 Task: Look for space in Santiago Tíanguistenco, Mexico from 12th June, 2023 to 15th June, 2023 for 2 adults in price range Rs.10000 to Rs.15000. Place can be entire place with 1  bedroom having 1 bed and 1 bathroom. Property type can be house, flat, guest house, hotel. Booking option can be shelf check-in. Required host language is English.
Action: Mouse moved to (460, 93)
Screenshot: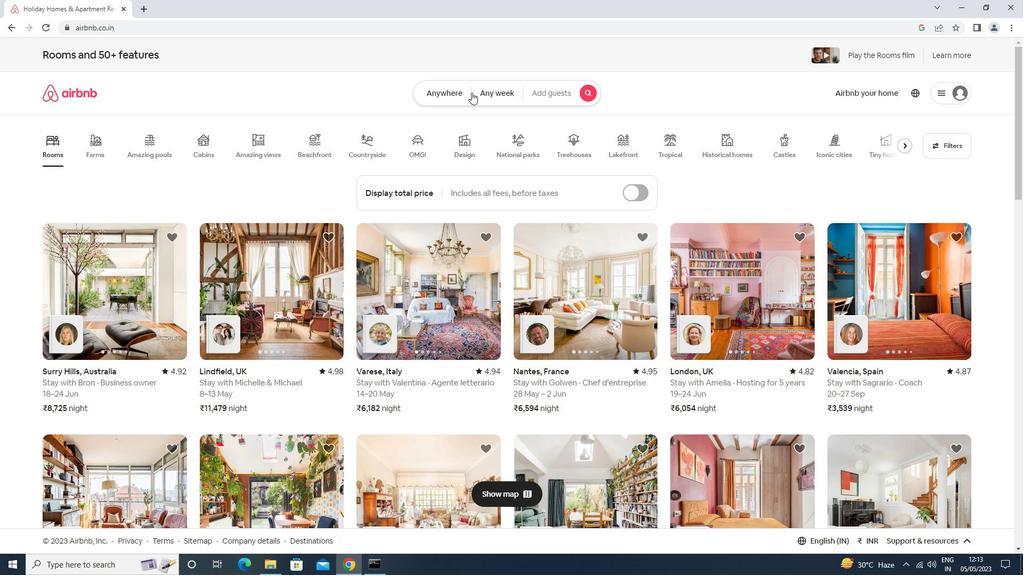 
Action: Mouse pressed left at (460, 93)
Screenshot: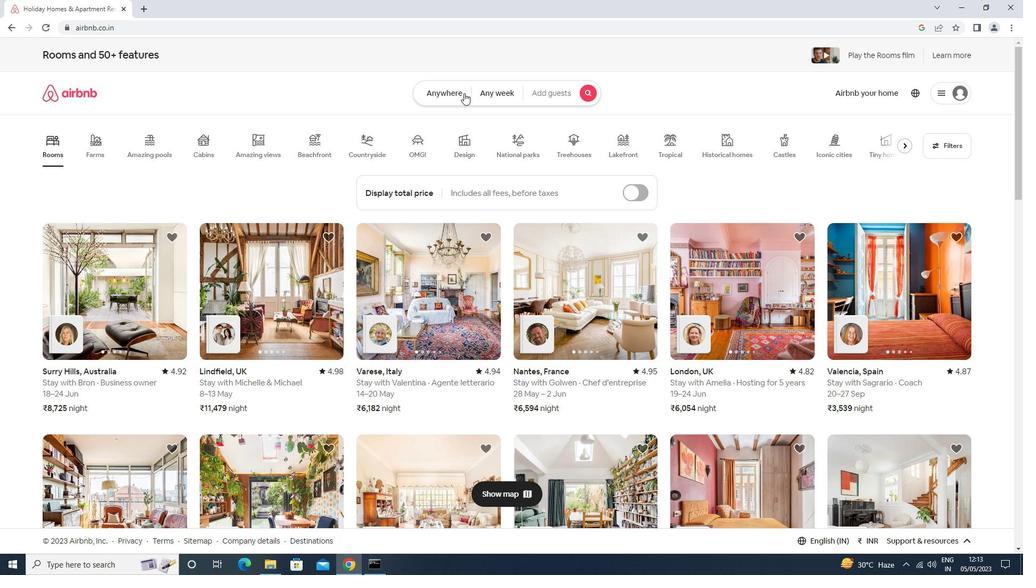 
Action: Mouse moved to (350, 138)
Screenshot: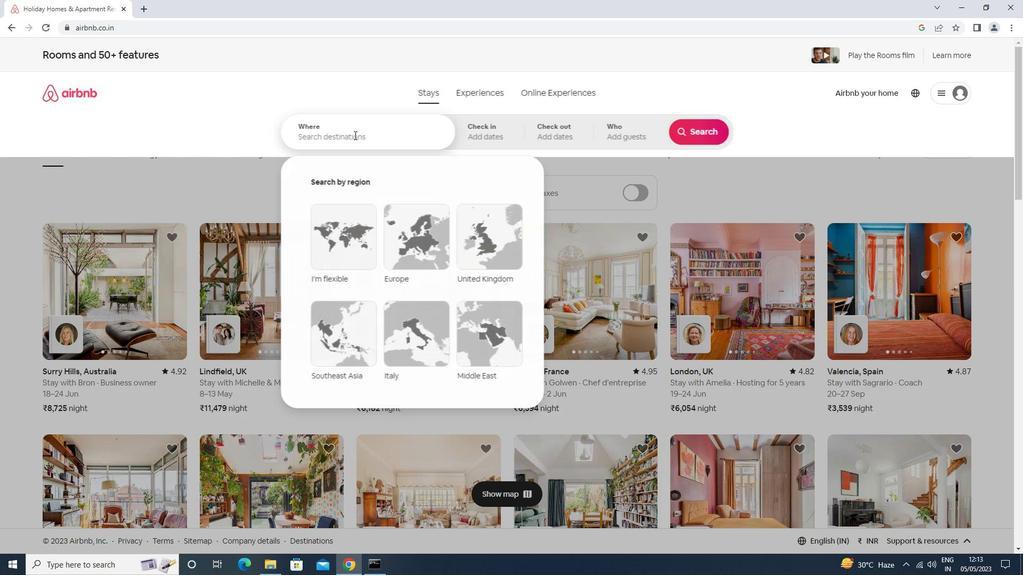 
Action: Mouse pressed left at (350, 138)
Screenshot: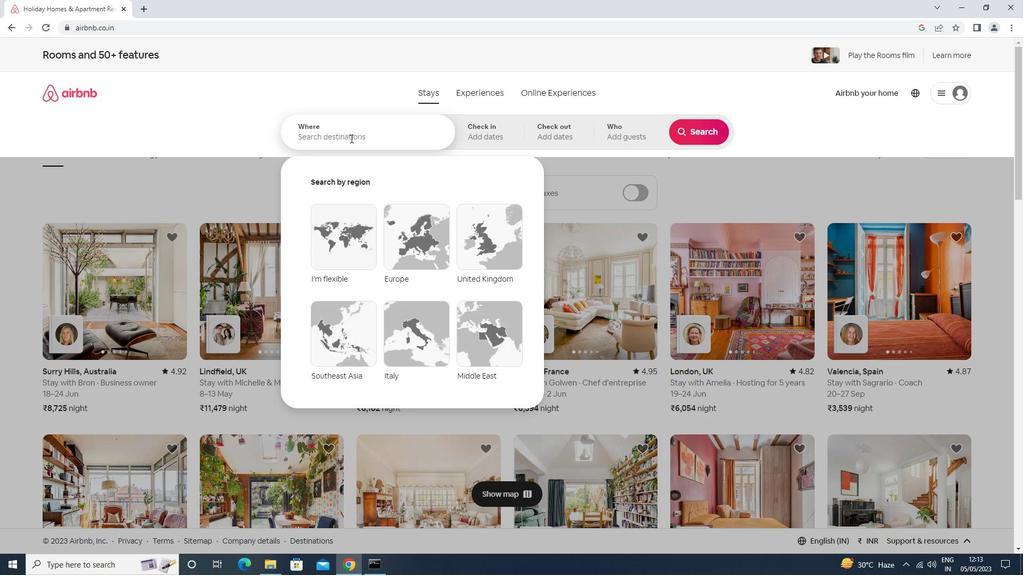 
Action: Mouse moved to (348, 136)
Screenshot: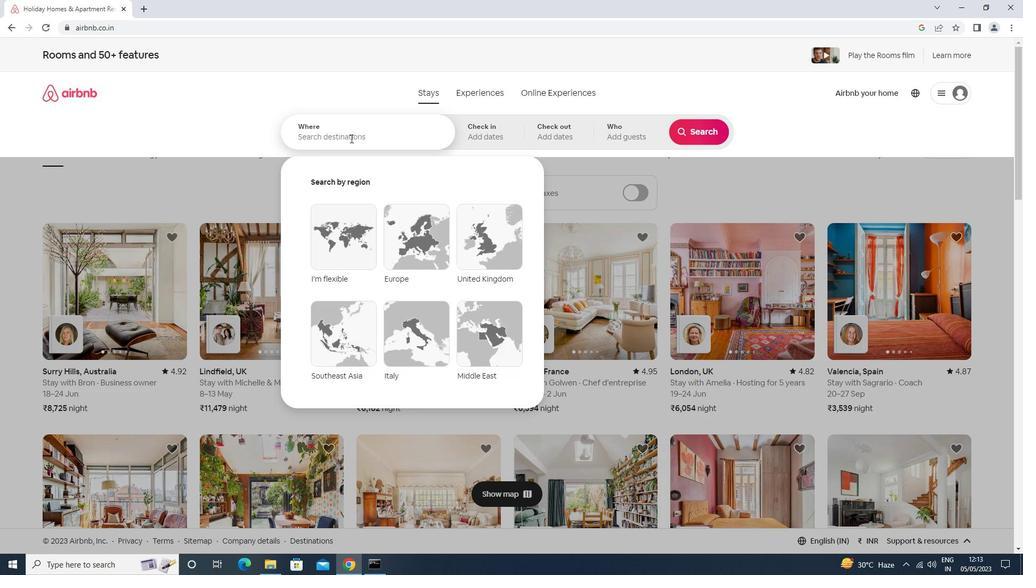 
Action: Key pressed <Key.shift>SANTIAH<Key.backspace>GO<Key.space><Key.shift>TIAN<Key.down><Key.enter>
Screenshot: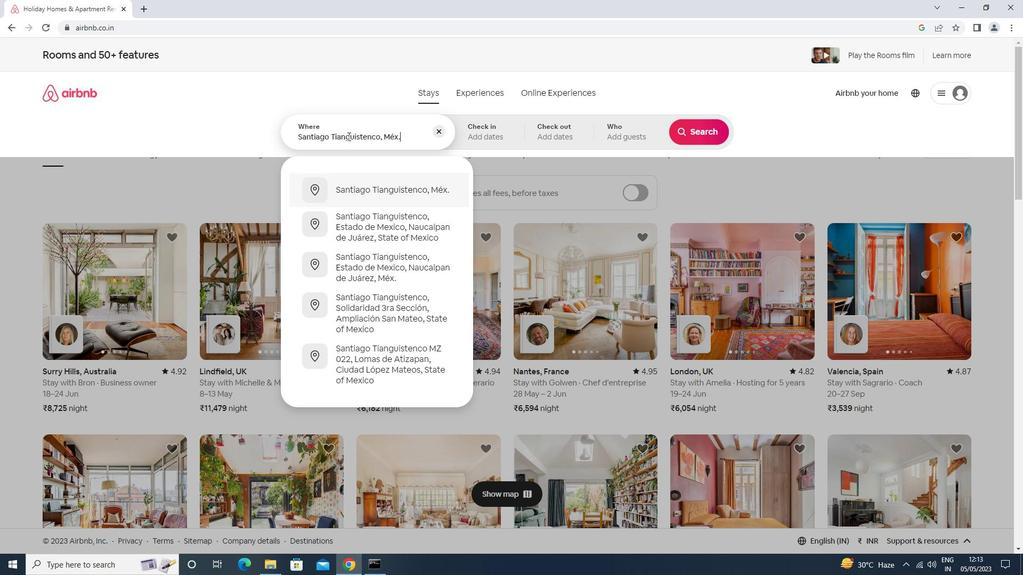 
Action: Mouse moved to (565, 318)
Screenshot: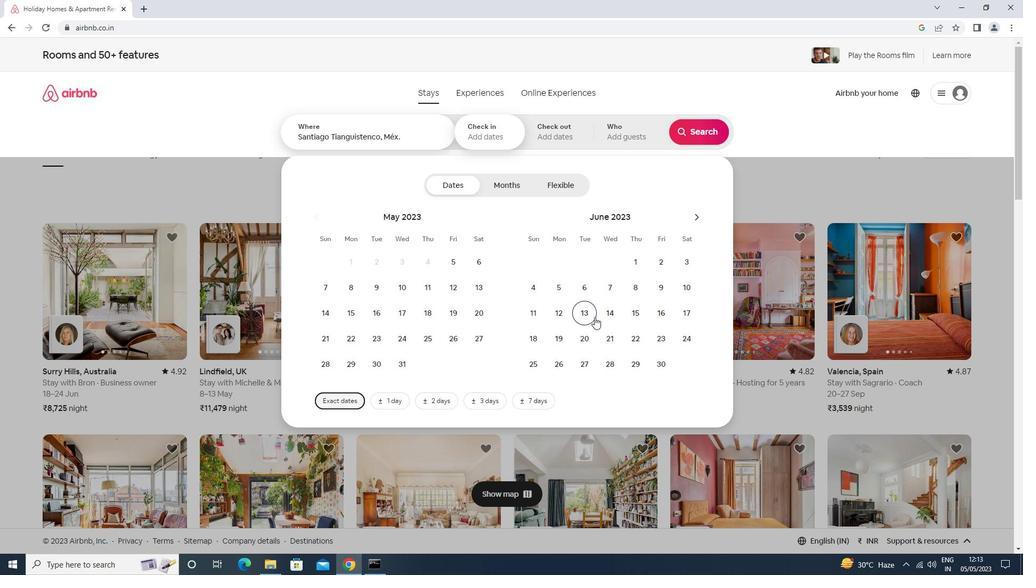 
Action: Mouse pressed left at (565, 318)
Screenshot: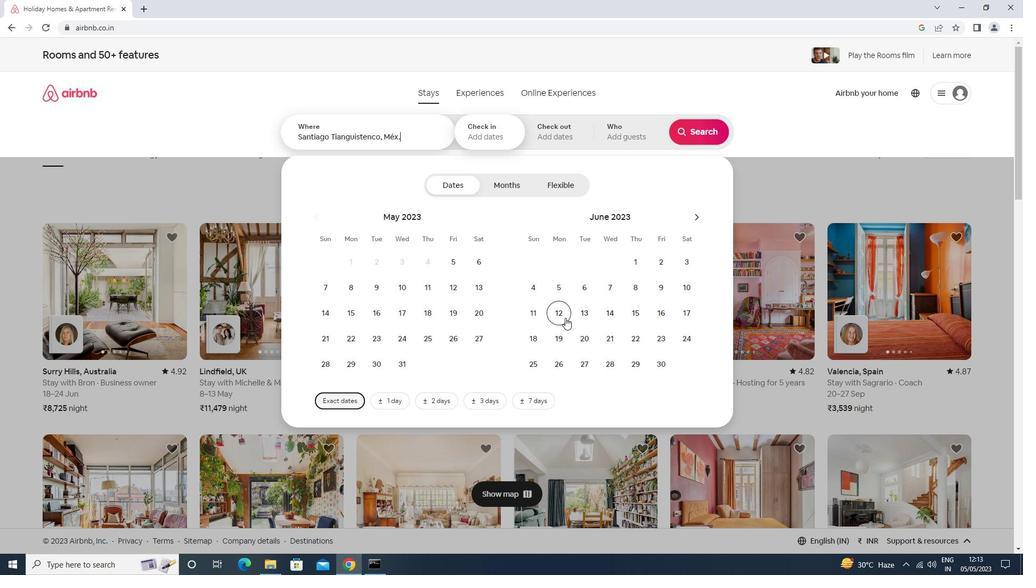 
Action: Mouse moved to (627, 318)
Screenshot: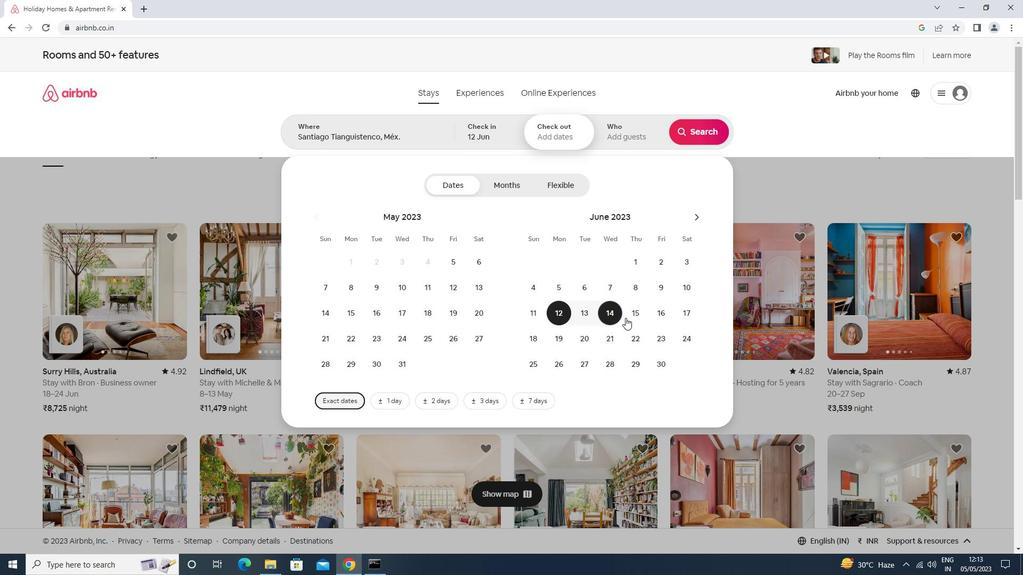
Action: Mouse pressed left at (627, 318)
Screenshot: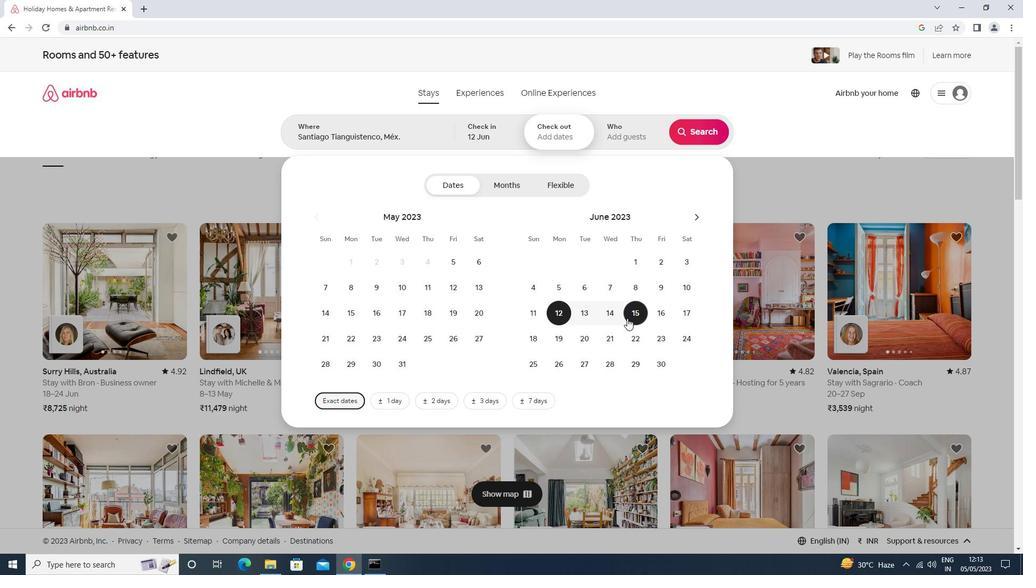 
Action: Mouse moved to (648, 133)
Screenshot: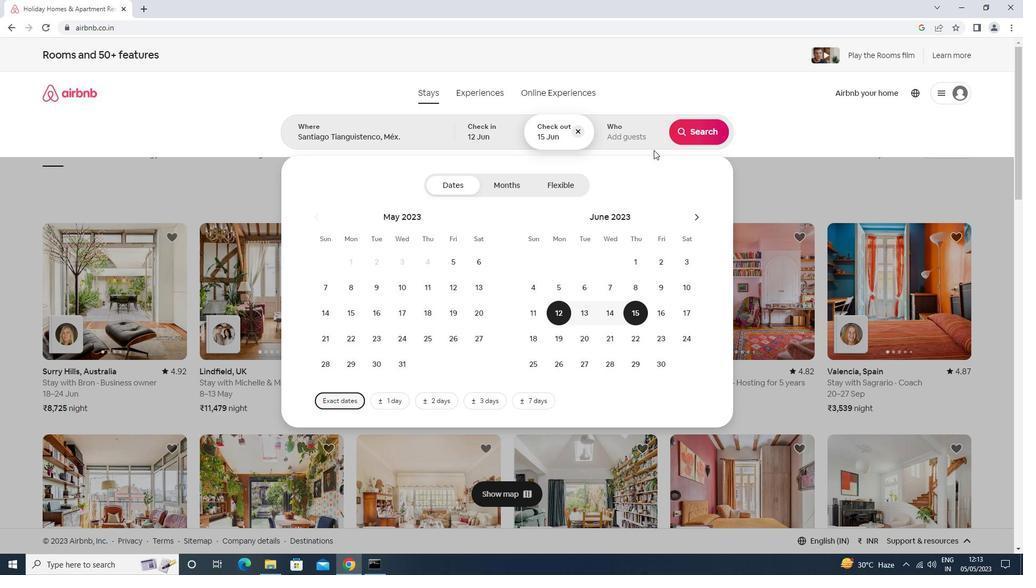 
Action: Mouse pressed left at (648, 133)
Screenshot: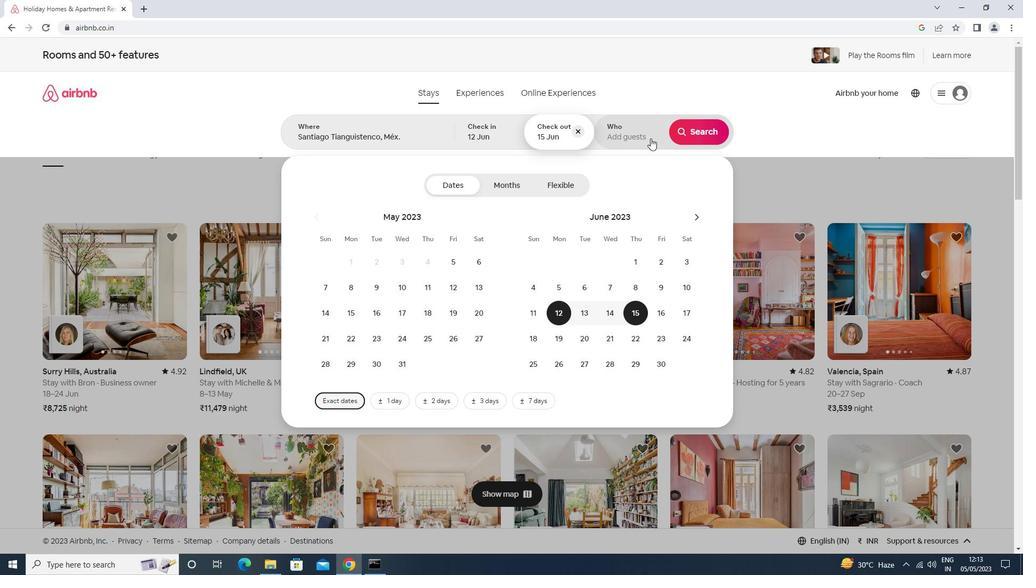 
Action: Mouse moved to (700, 191)
Screenshot: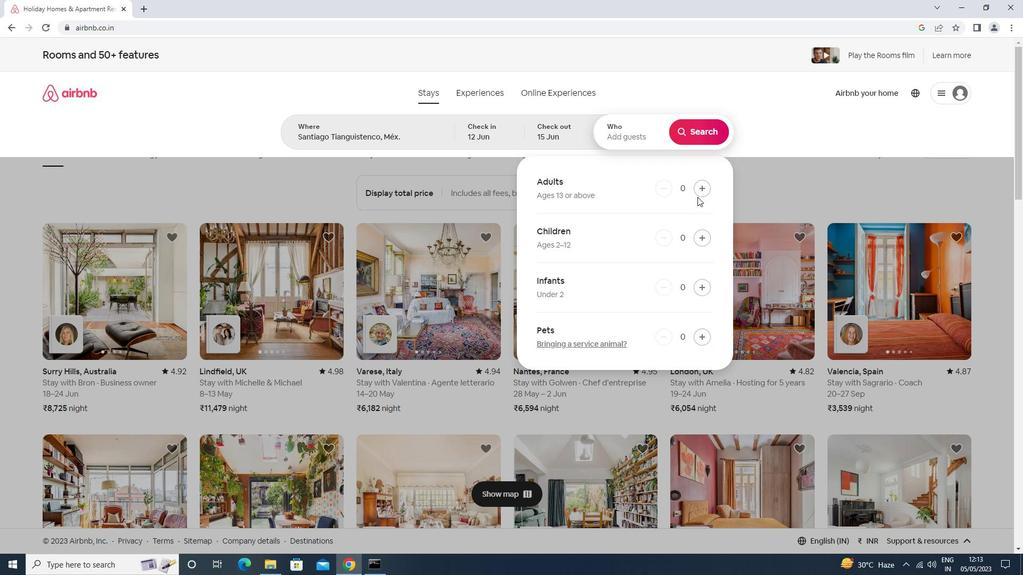
Action: Mouse pressed left at (700, 191)
Screenshot: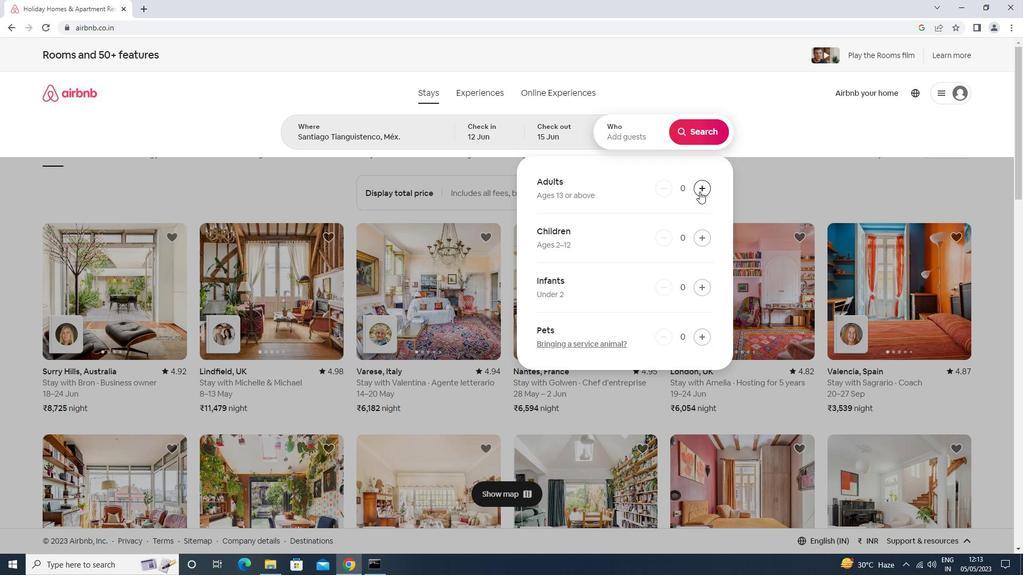 
Action: Mouse pressed left at (700, 191)
Screenshot: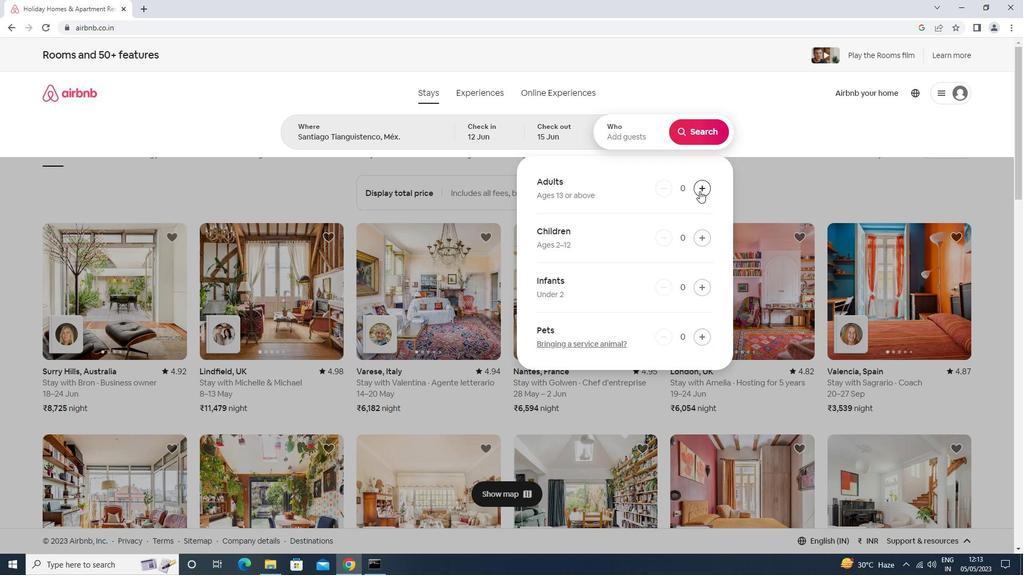 
Action: Mouse moved to (702, 135)
Screenshot: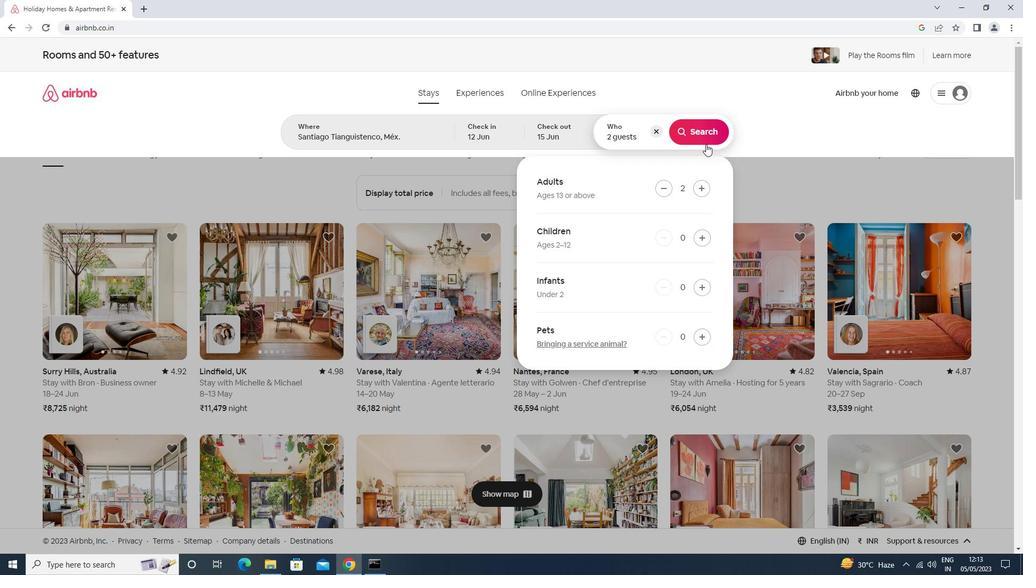 
Action: Mouse pressed left at (702, 135)
Screenshot: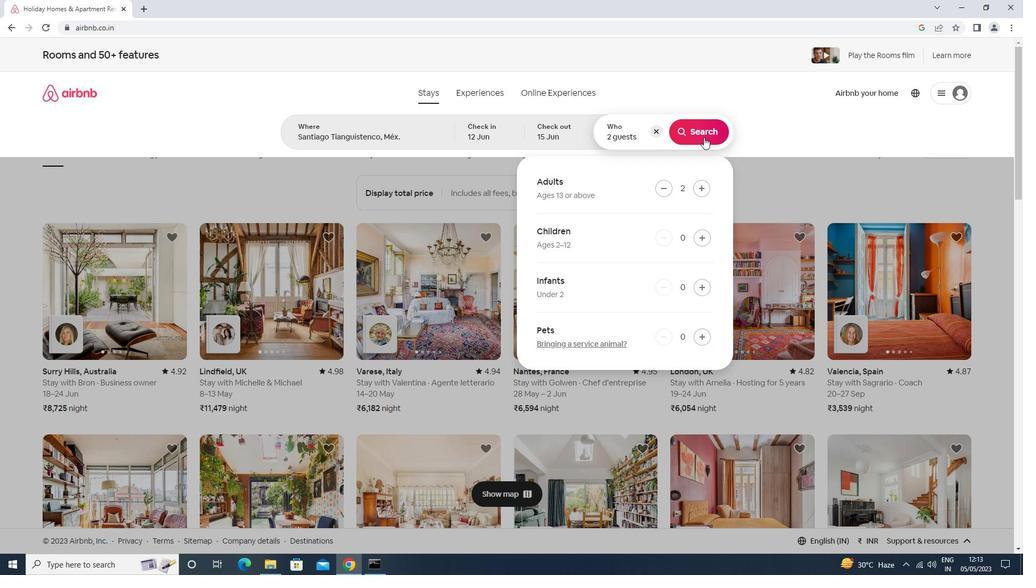 
Action: Mouse moved to (983, 101)
Screenshot: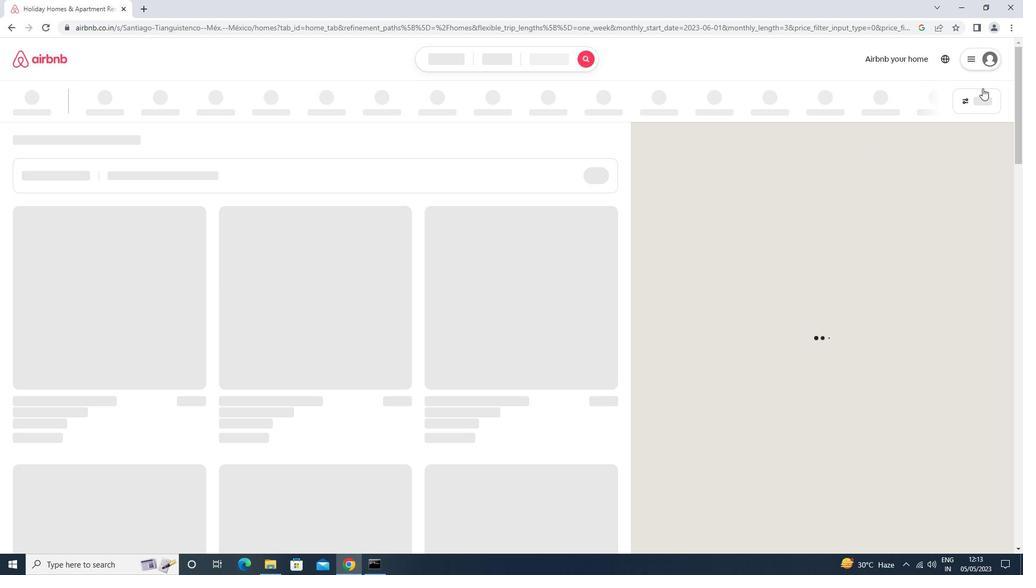 
Action: Mouse pressed left at (983, 101)
Screenshot: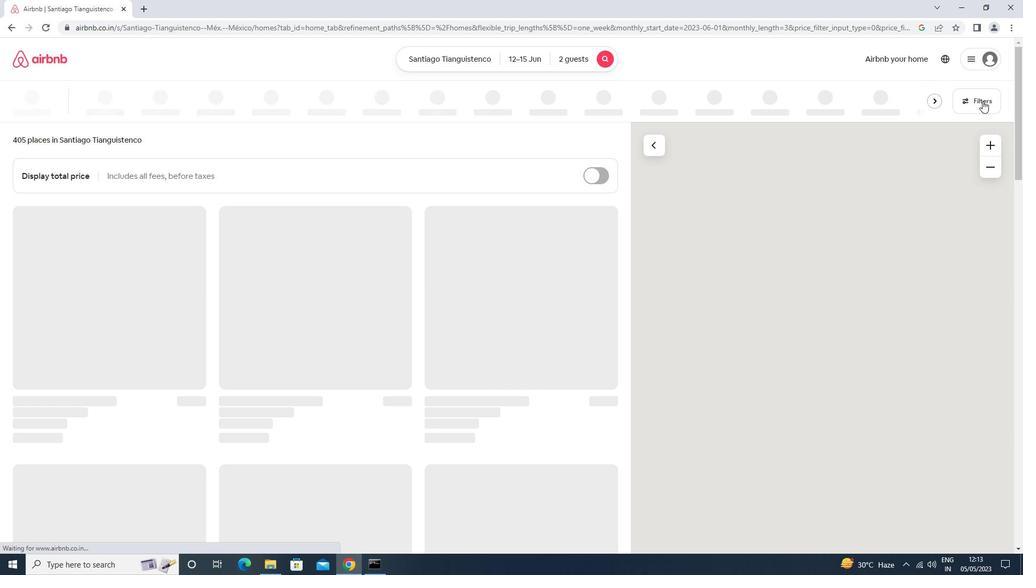 
Action: Mouse moved to (399, 365)
Screenshot: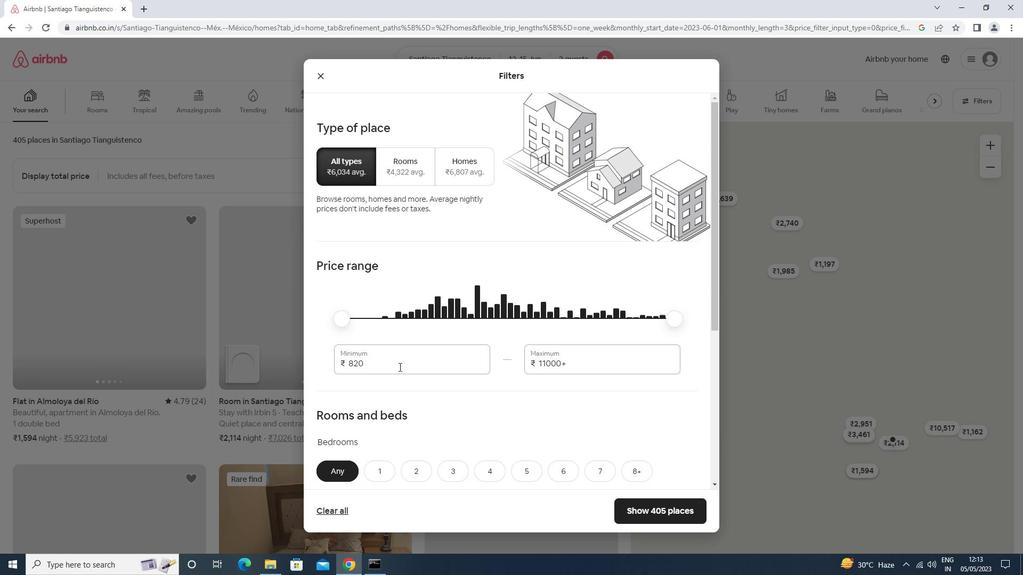 
Action: Mouse pressed left at (399, 365)
Screenshot: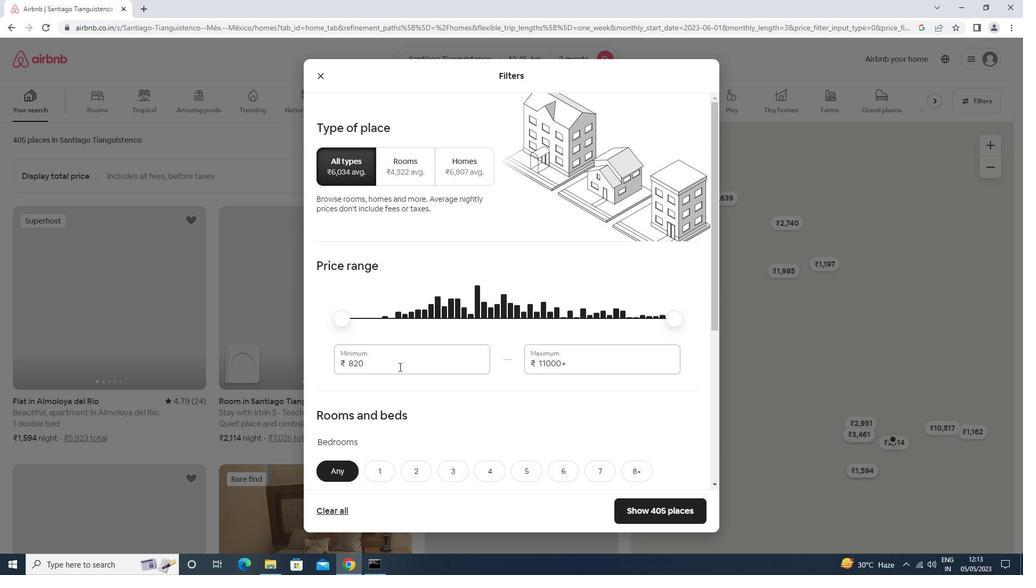 
Action: Key pressed <Key.backspace><Key.backspace><Key.backspace>1000<Key.tab>15000
Screenshot: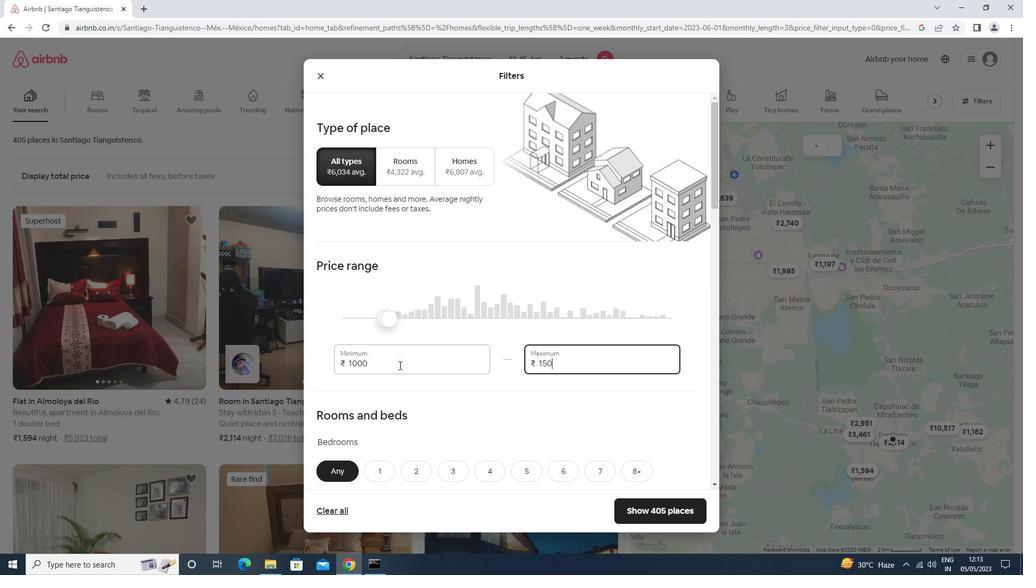 
Action: Mouse scrolled (399, 365) with delta (0, 0)
Screenshot: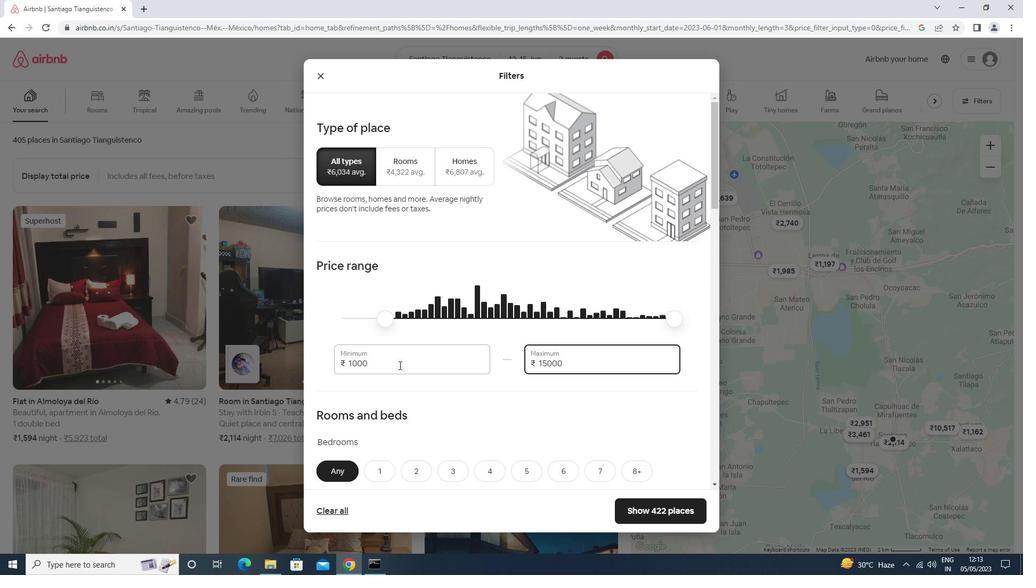 
Action: Mouse scrolled (399, 365) with delta (0, 0)
Screenshot: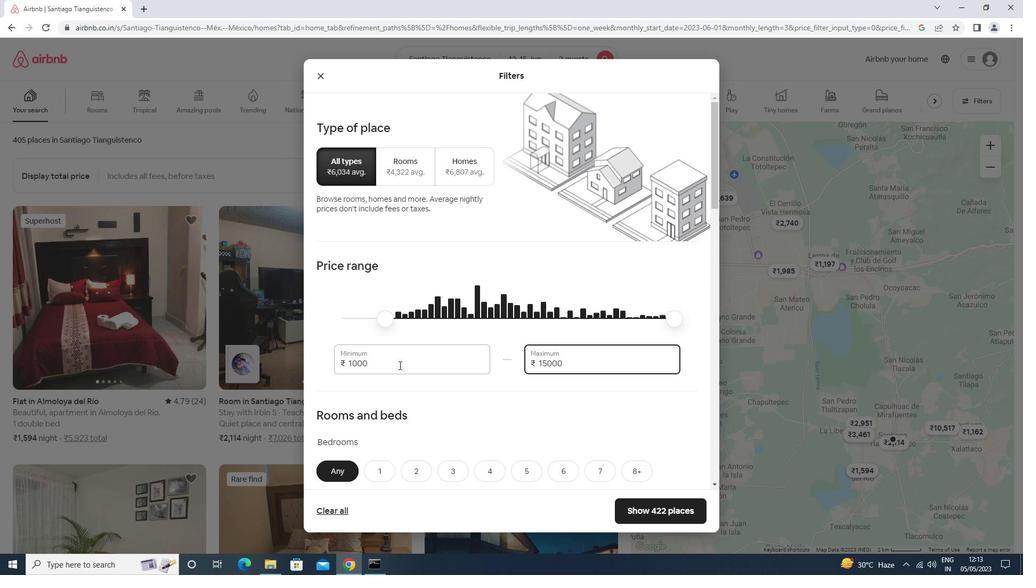 
Action: Mouse scrolled (399, 365) with delta (0, 0)
Screenshot: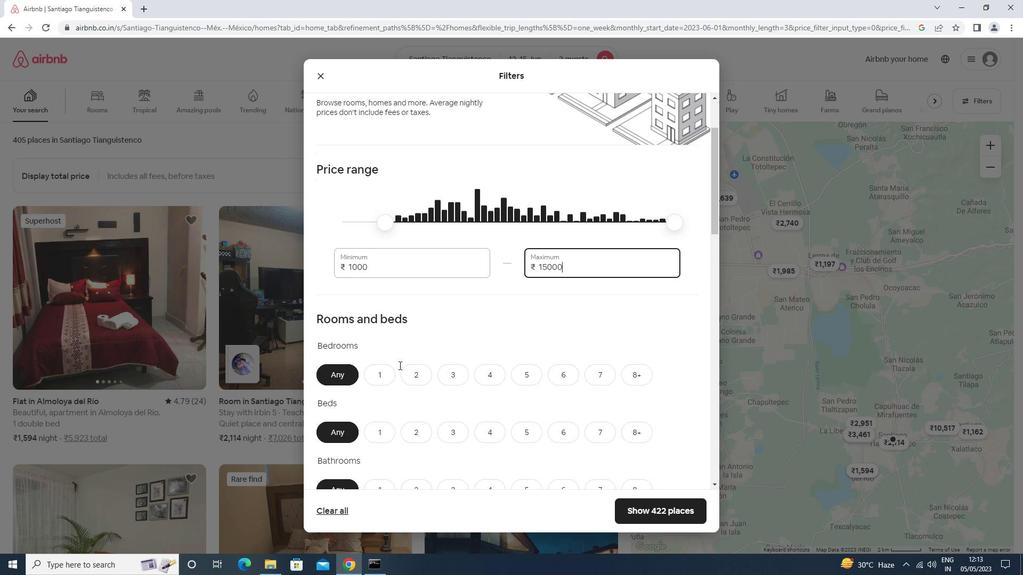 
Action: Mouse moved to (386, 311)
Screenshot: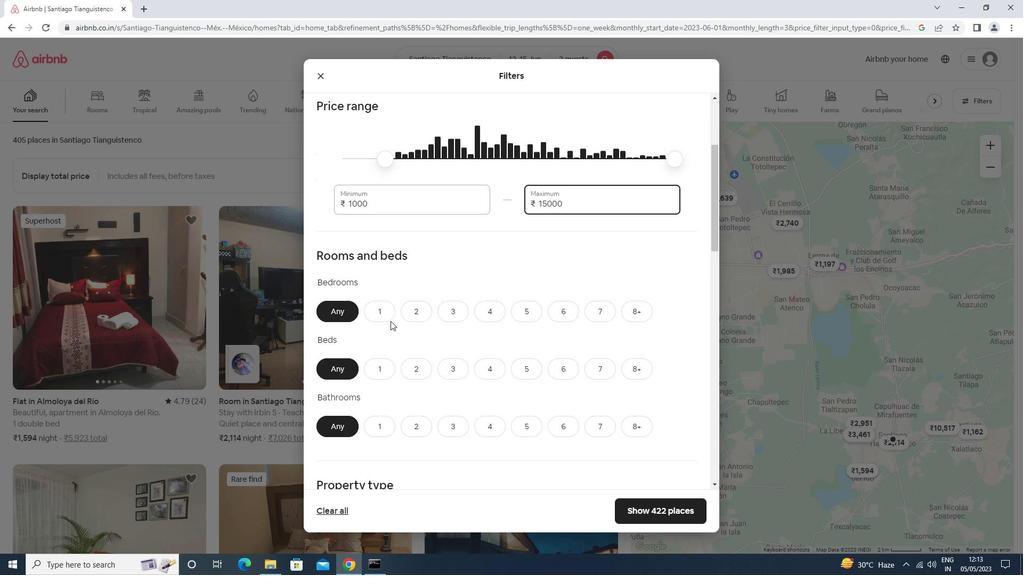 
Action: Mouse pressed left at (386, 311)
Screenshot: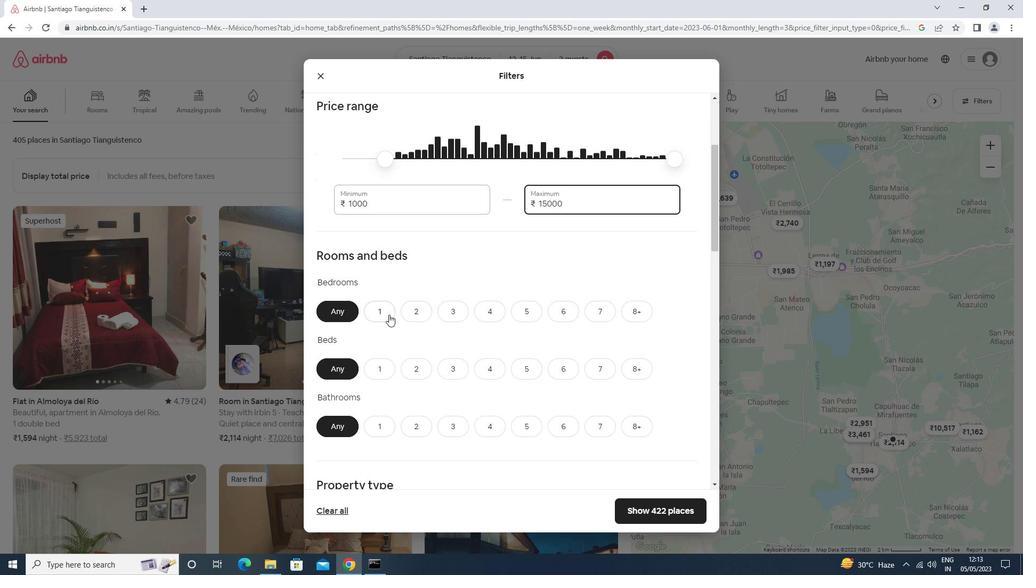 
Action: Mouse moved to (379, 368)
Screenshot: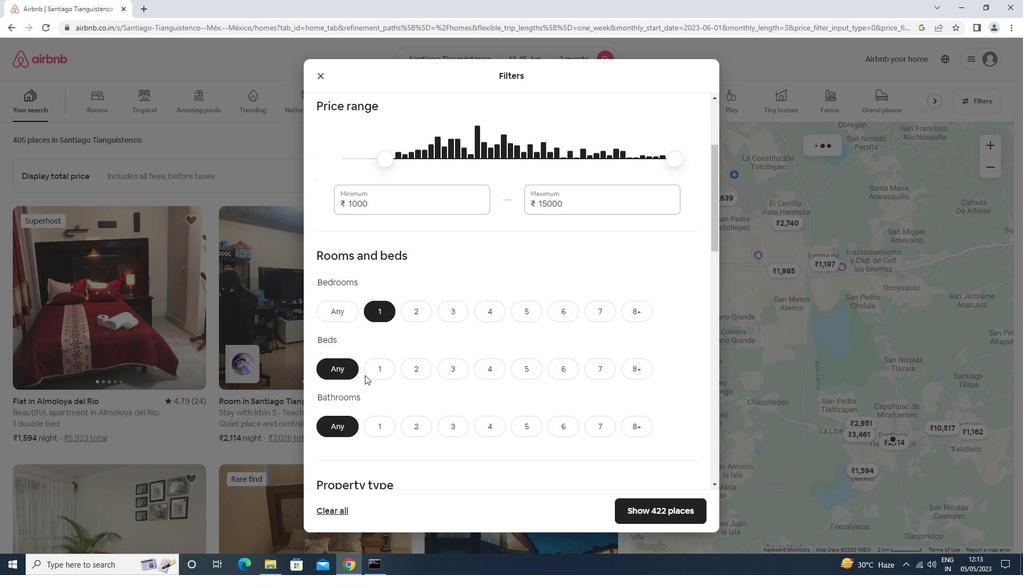 
Action: Mouse pressed left at (379, 368)
Screenshot: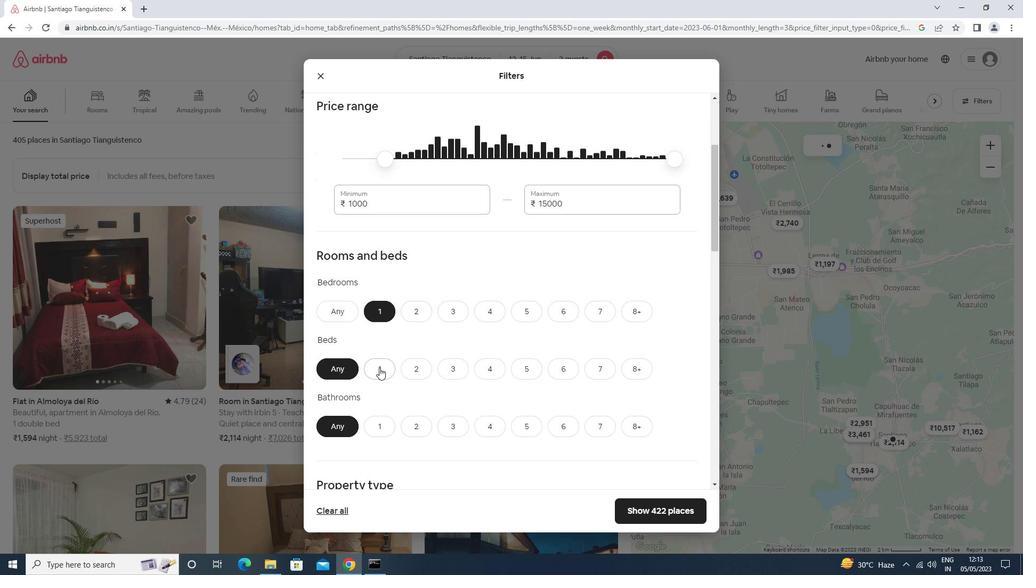 
Action: Mouse moved to (378, 421)
Screenshot: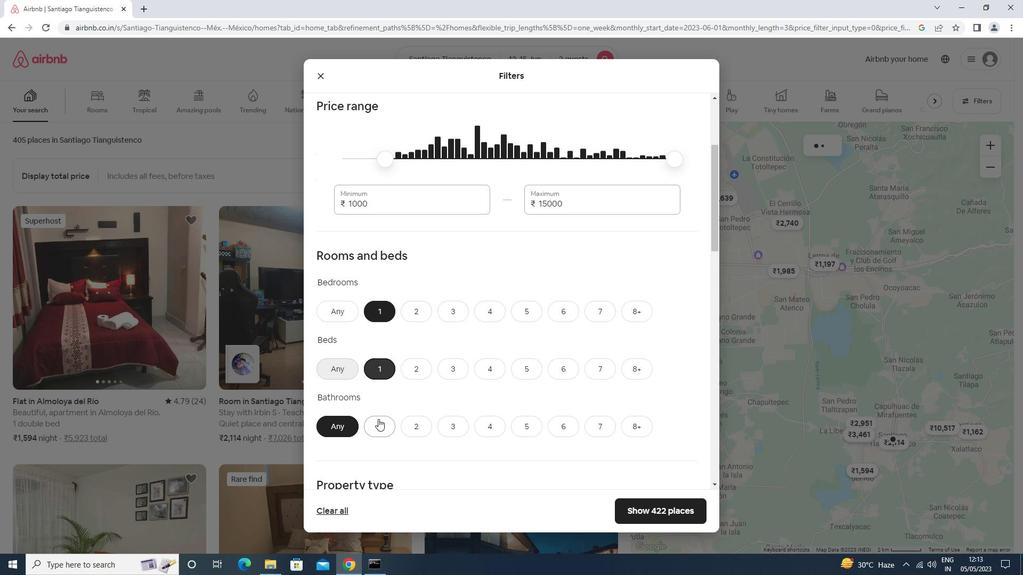 
Action: Mouse pressed left at (378, 421)
Screenshot: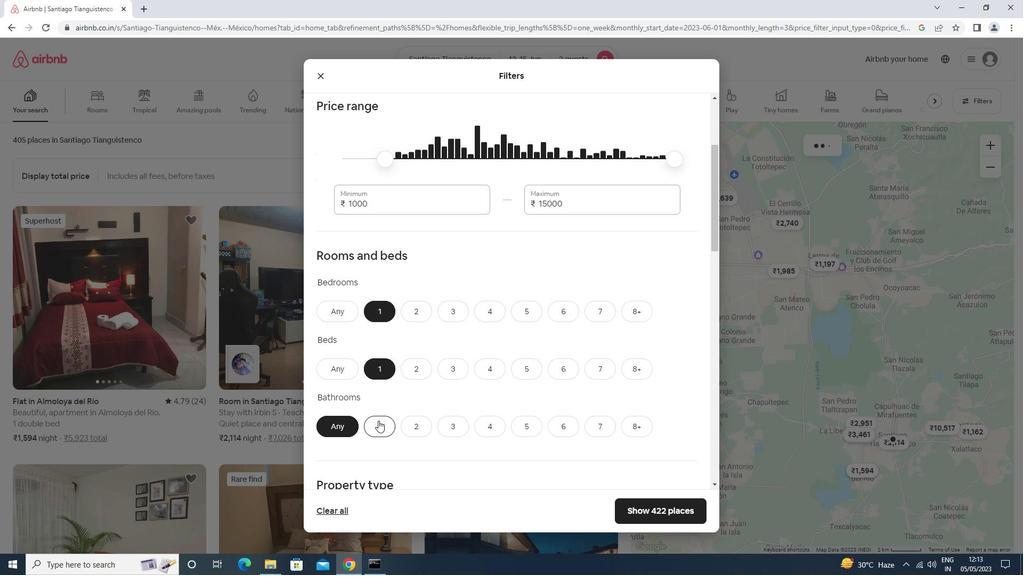 
Action: Mouse scrolled (378, 421) with delta (0, 0)
Screenshot: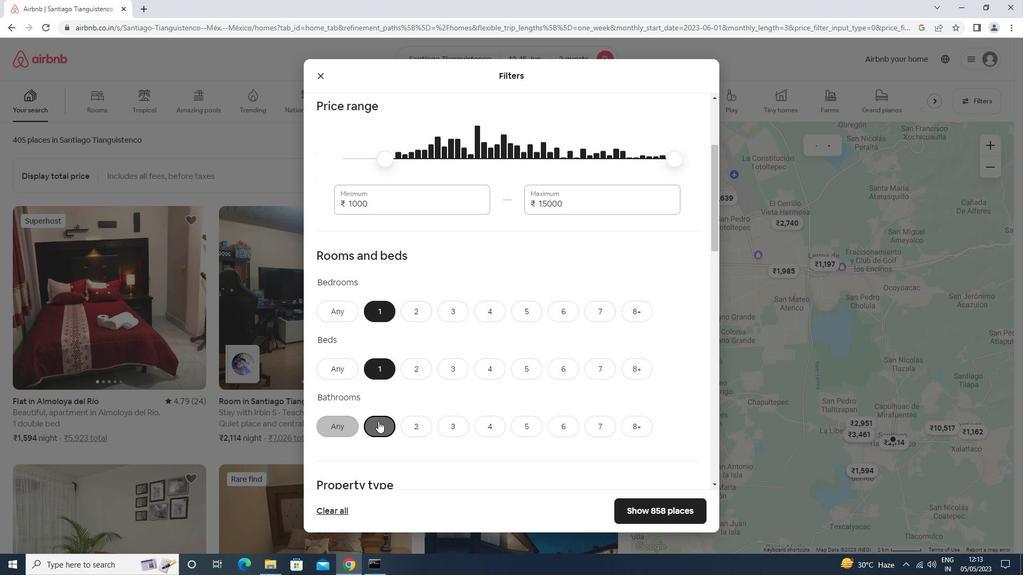 
Action: Mouse scrolled (378, 421) with delta (0, 0)
Screenshot: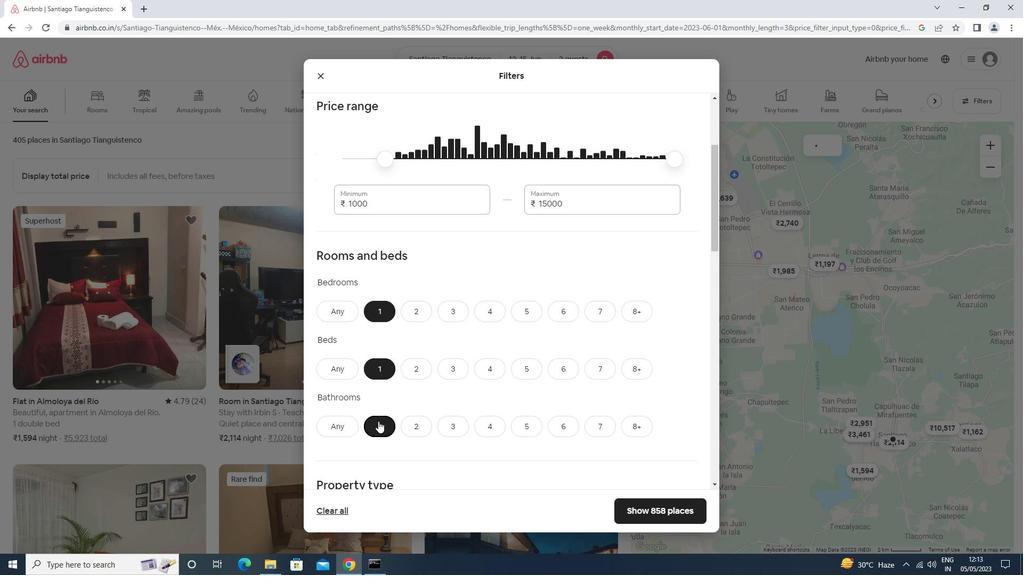 
Action: Mouse scrolled (378, 421) with delta (0, 0)
Screenshot: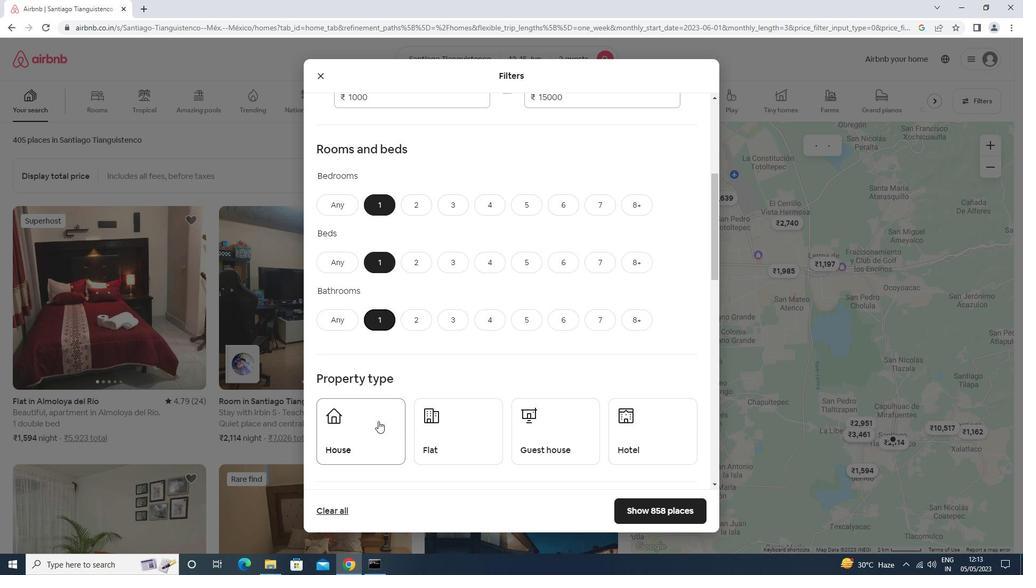
Action: Mouse scrolled (378, 421) with delta (0, 0)
Screenshot: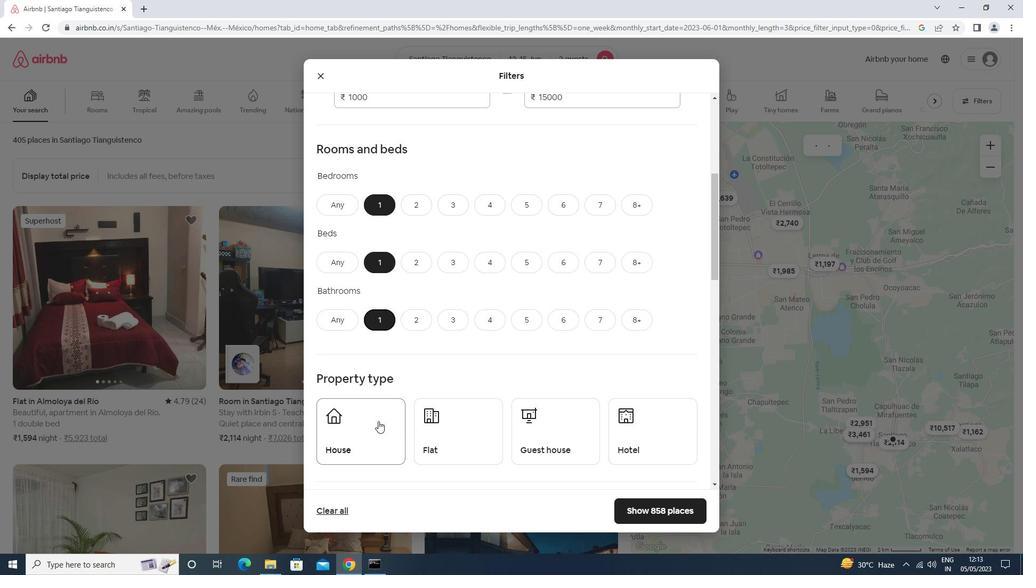 
Action: Mouse moved to (374, 357)
Screenshot: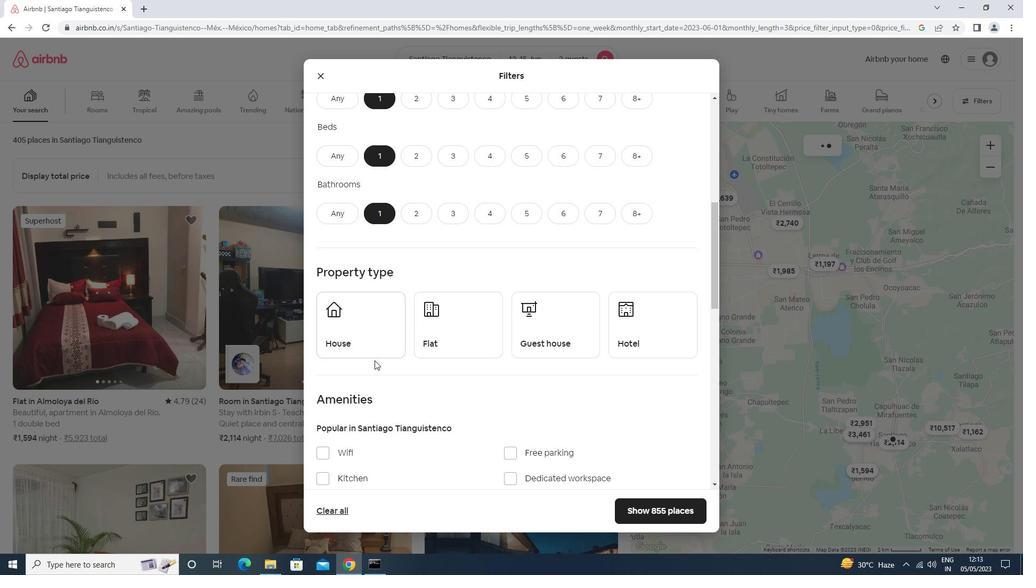 
Action: Mouse pressed left at (374, 357)
Screenshot: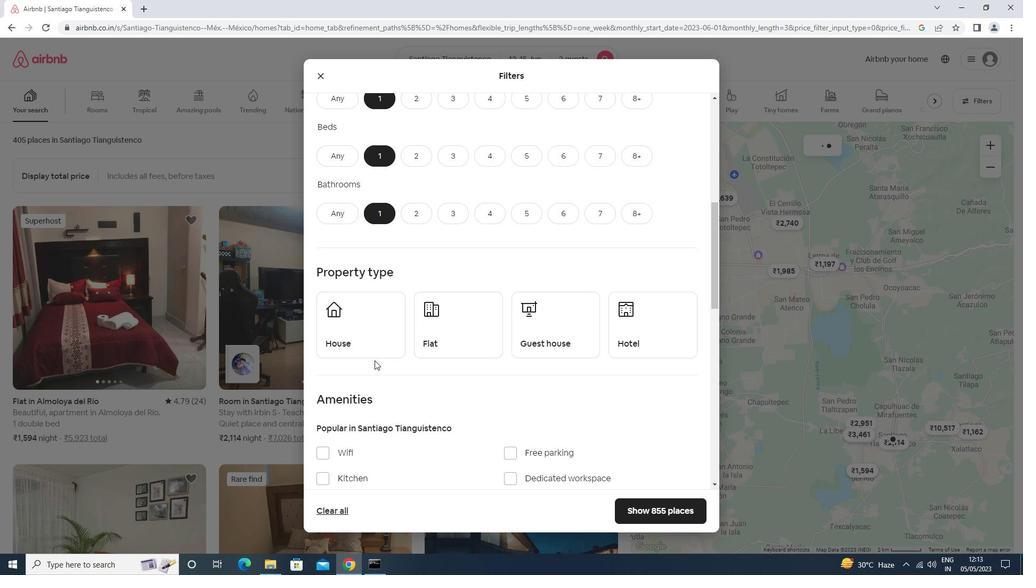 
Action: Mouse moved to (462, 347)
Screenshot: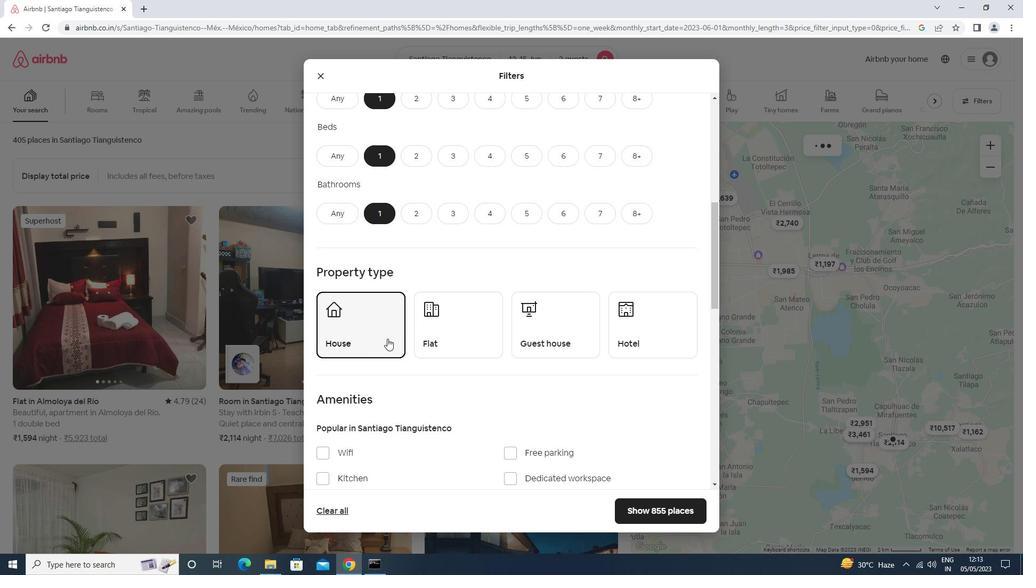
Action: Mouse pressed left at (462, 347)
Screenshot: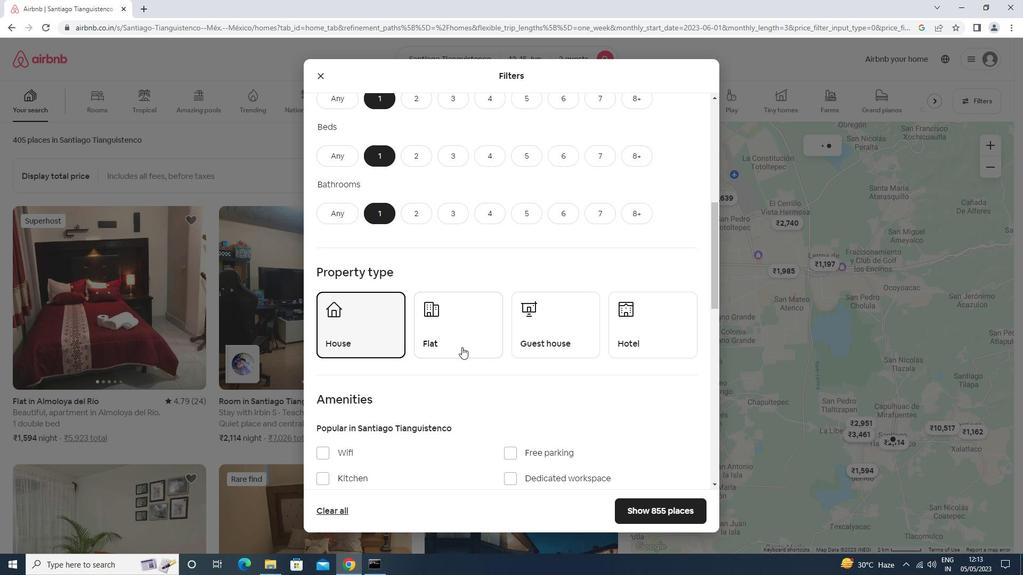 
Action: Mouse moved to (569, 347)
Screenshot: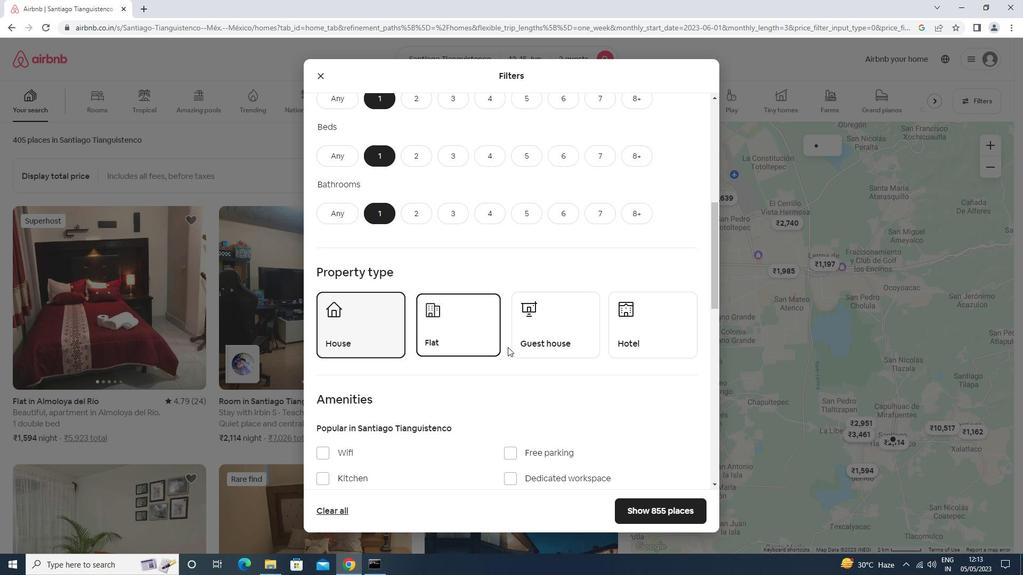 
Action: Mouse pressed left at (569, 347)
Screenshot: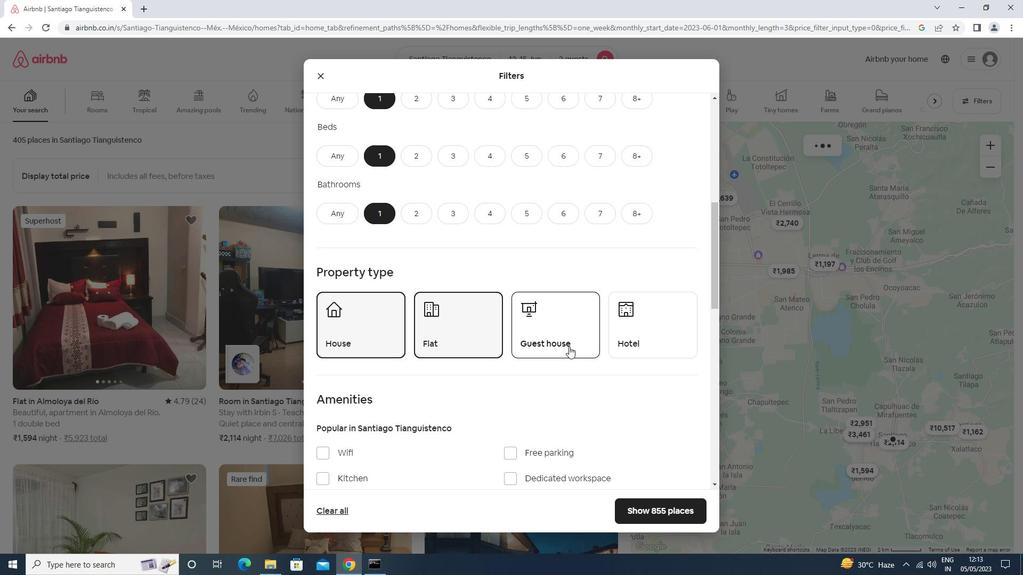 
Action: Mouse moved to (620, 342)
Screenshot: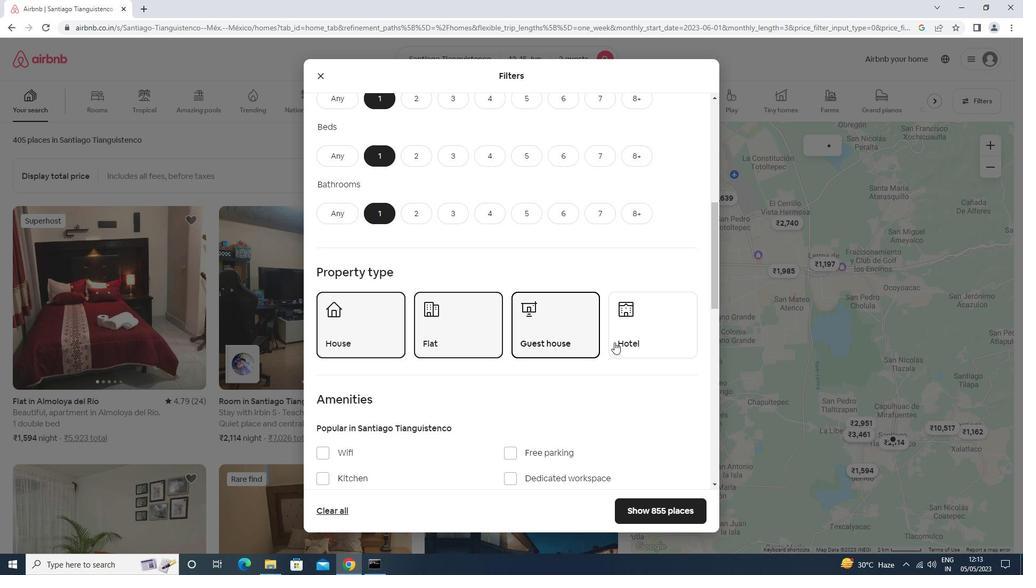 
Action: Mouse pressed left at (620, 342)
Screenshot: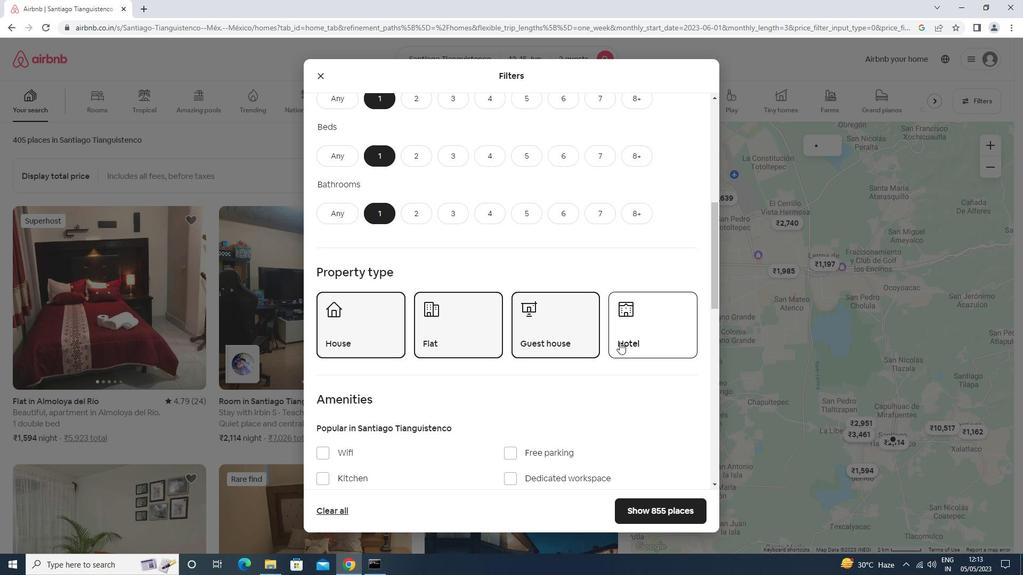 
Action: Mouse moved to (612, 338)
Screenshot: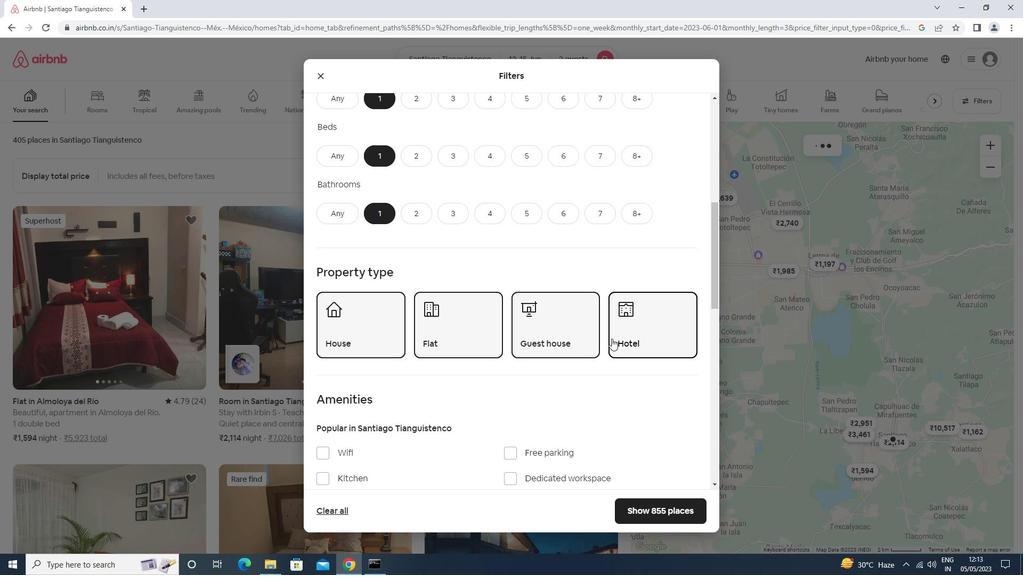 
Action: Mouse scrolled (612, 338) with delta (0, 0)
Screenshot: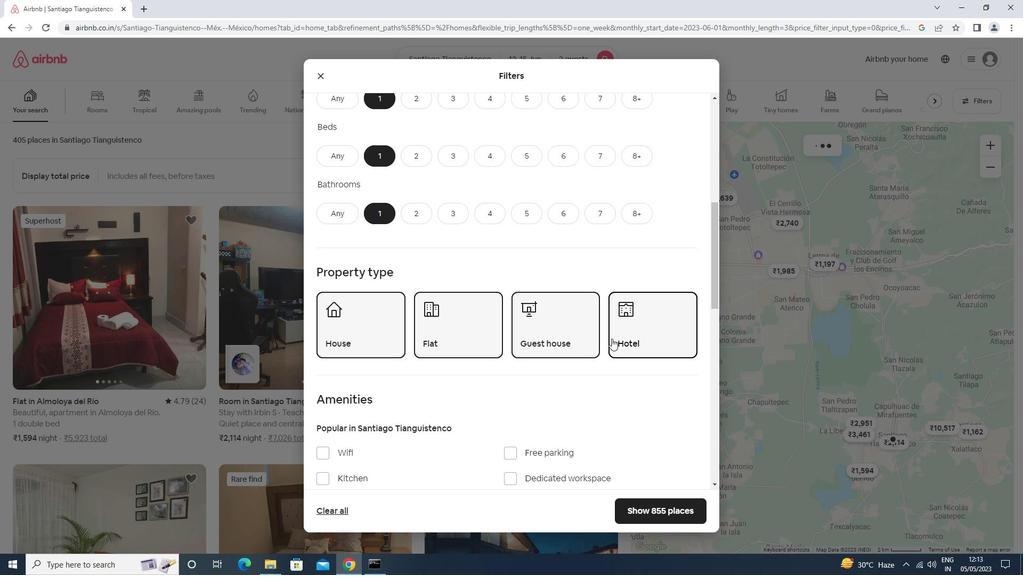 
Action: Mouse scrolled (612, 338) with delta (0, 0)
Screenshot: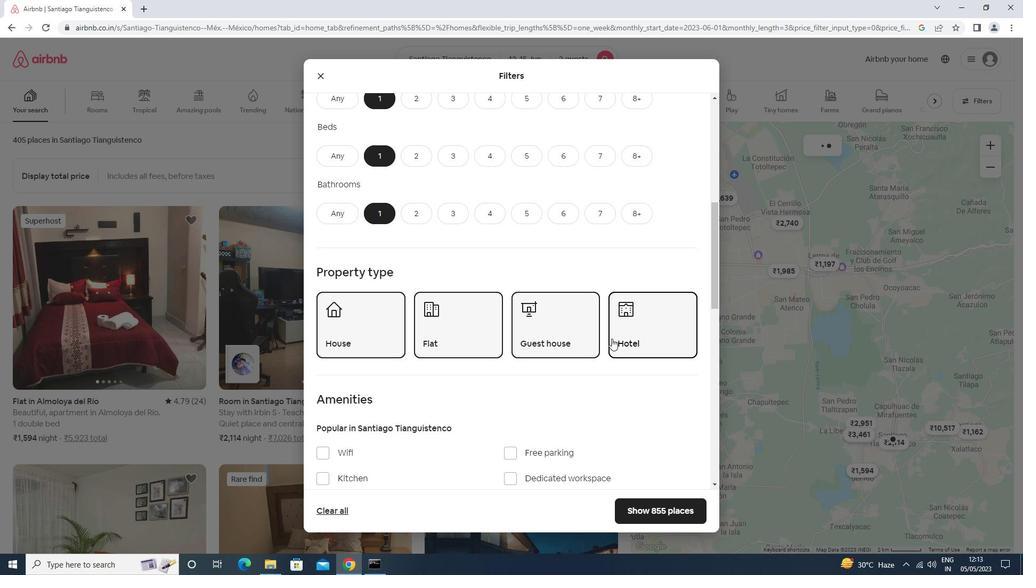 
Action: Mouse moved to (612, 338)
Screenshot: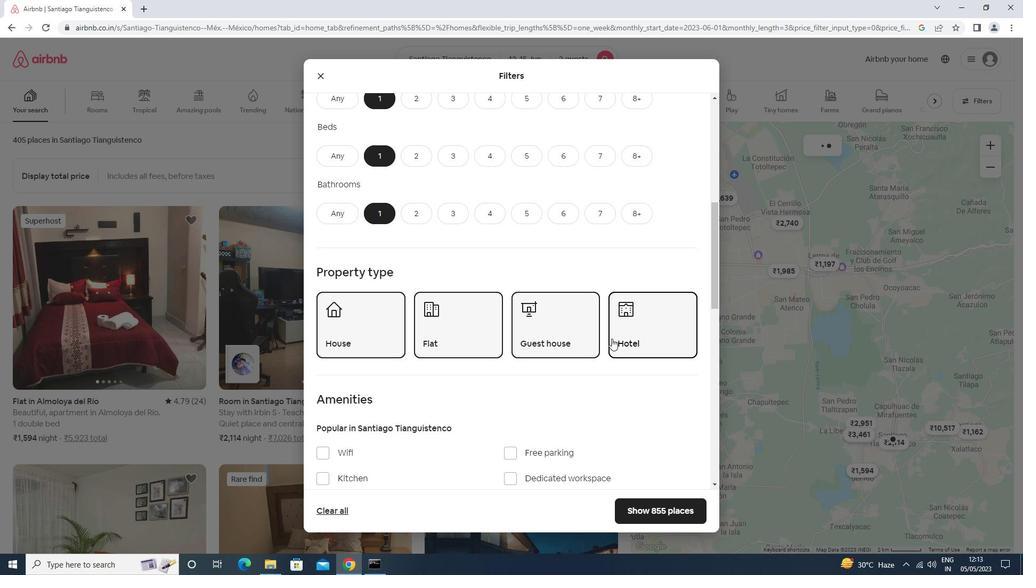 
Action: Mouse scrolled (612, 338) with delta (0, 0)
Screenshot: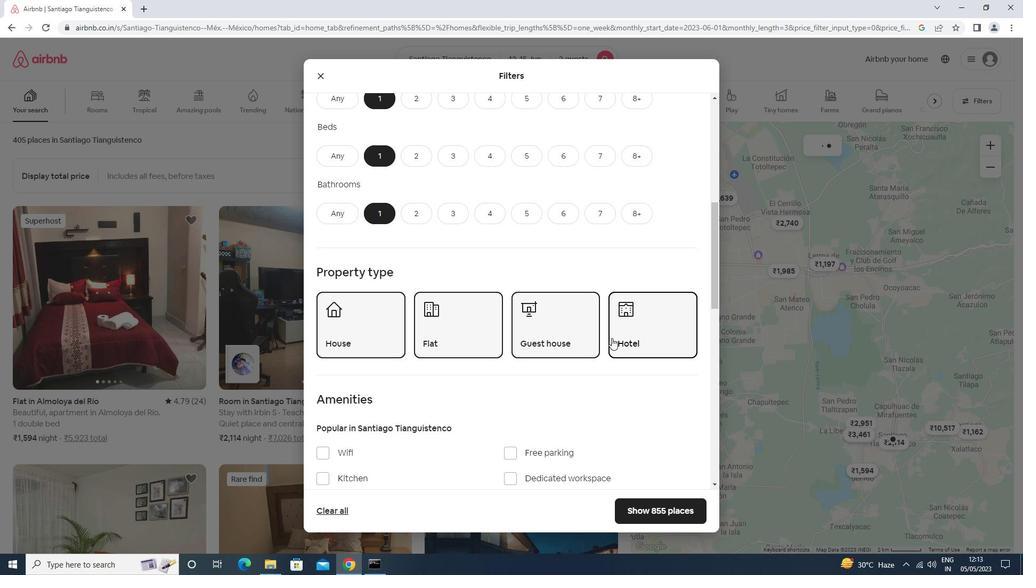 
Action: Mouse moved to (615, 338)
Screenshot: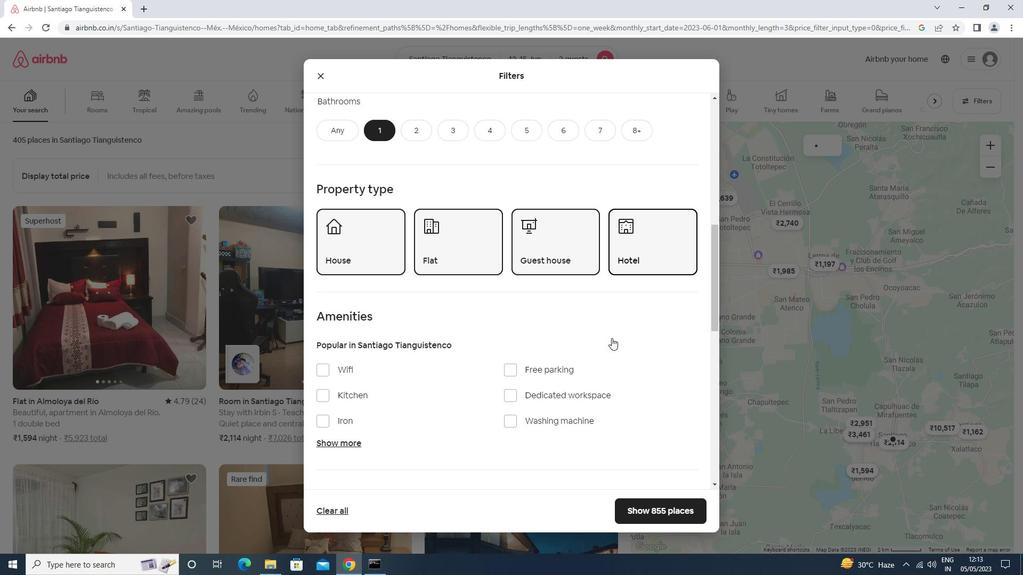 
Action: Mouse scrolled (615, 338) with delta (0, 0)
Screenshot: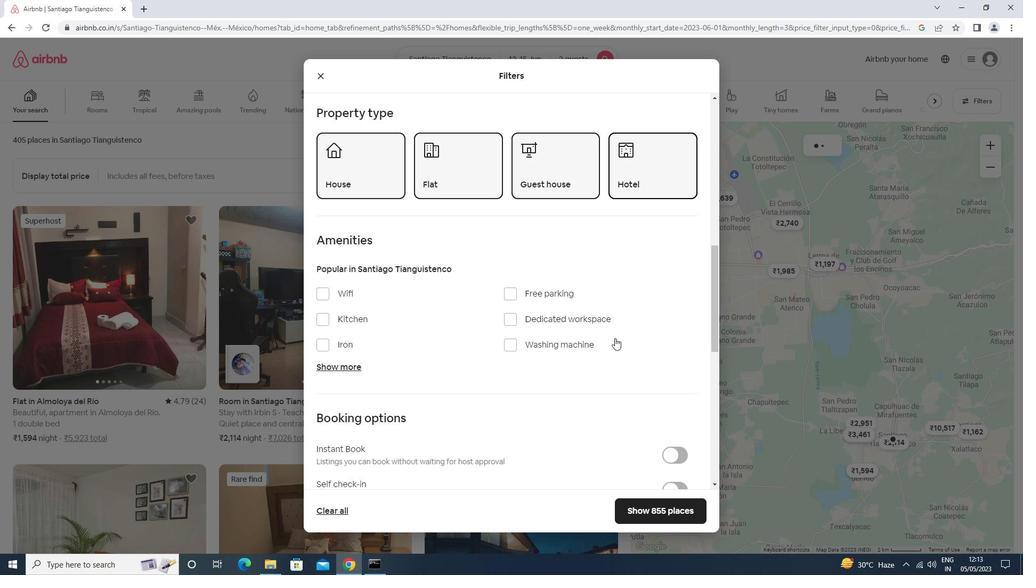 
Action: Mouse scrolled (615, 338) with delta (0, 0)
Screenshot: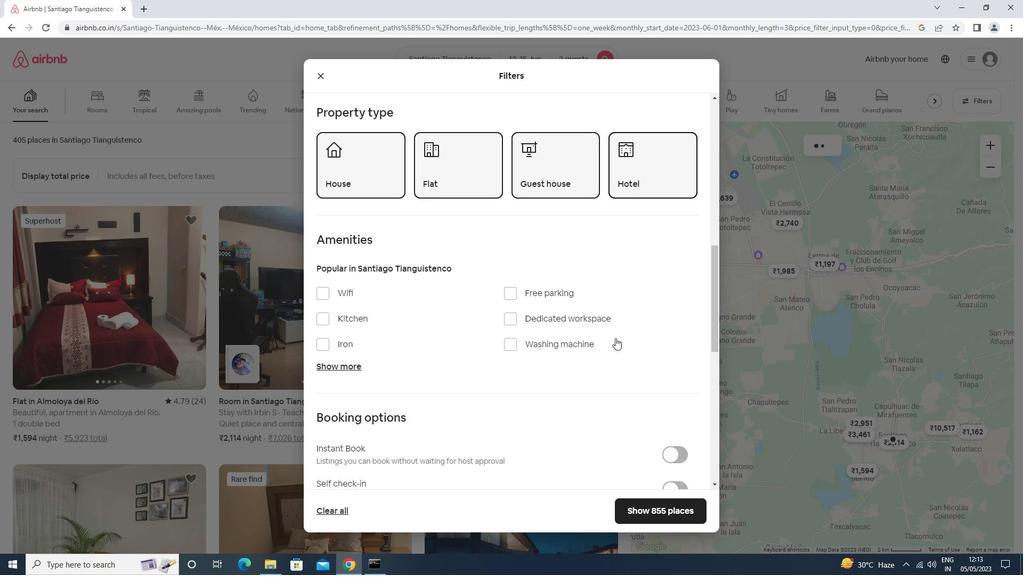
Action: Mouse scrolled (615, 338) with delta (0, 0)
Screenshot: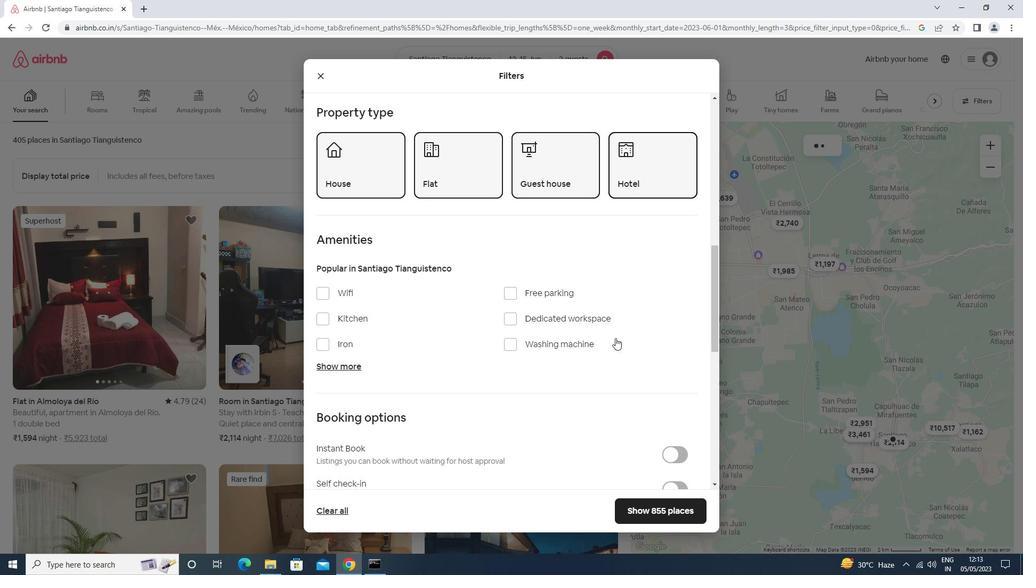 
Action: Mouse scrolled (615, 338) with delta (0, 0)
Screenshot: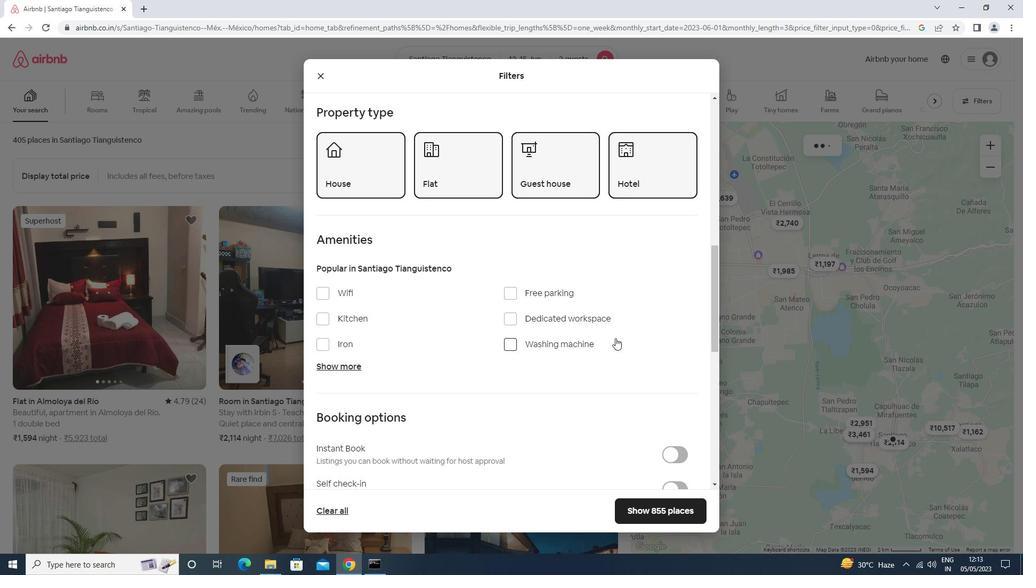 
Action: Mouse moved to (676, 281)
Screenshot: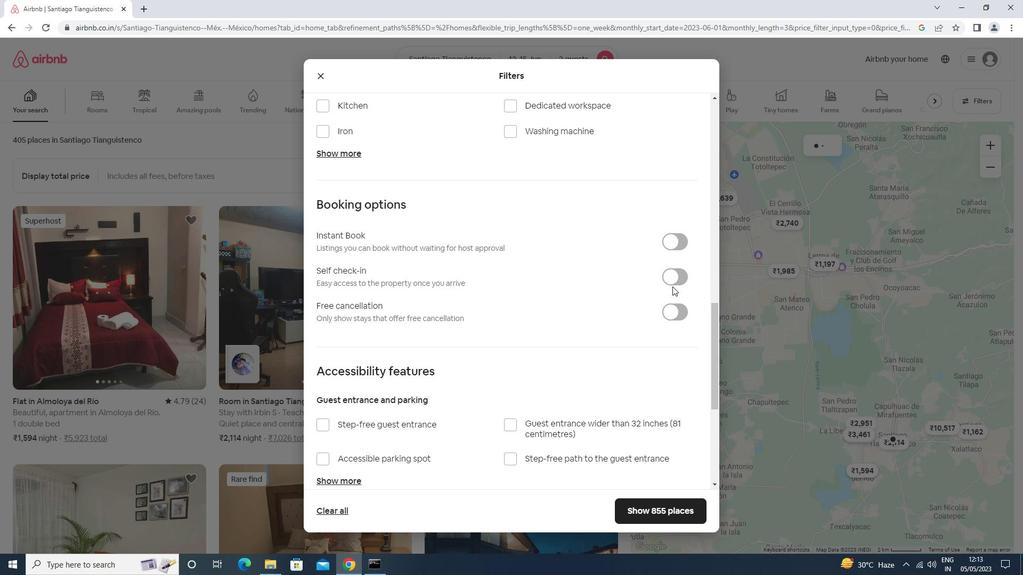 
Action: Mouse pressed left at (676, 281)
Screenshot: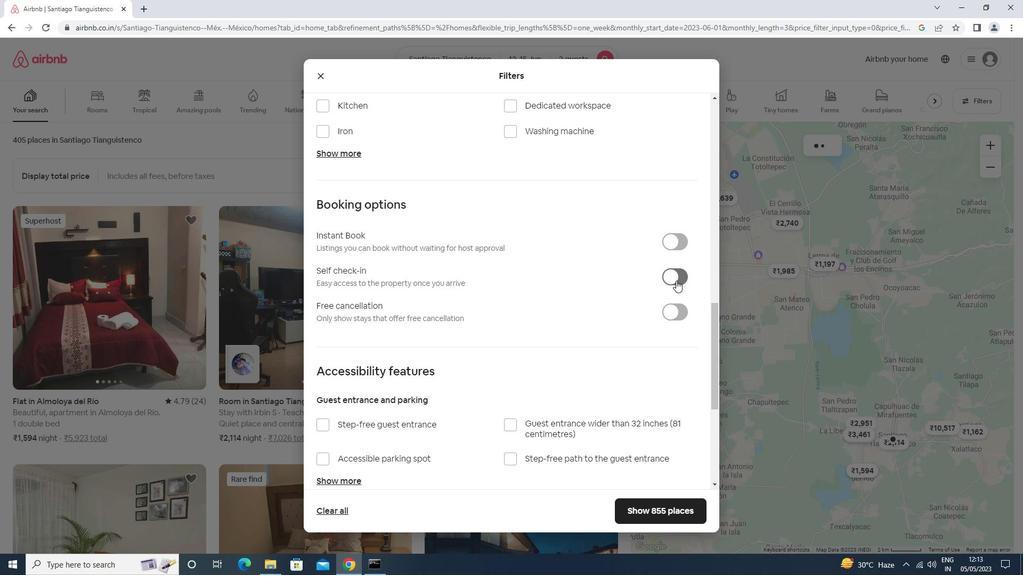 
Action: Mouse moved to (675, 279)
Screenshot: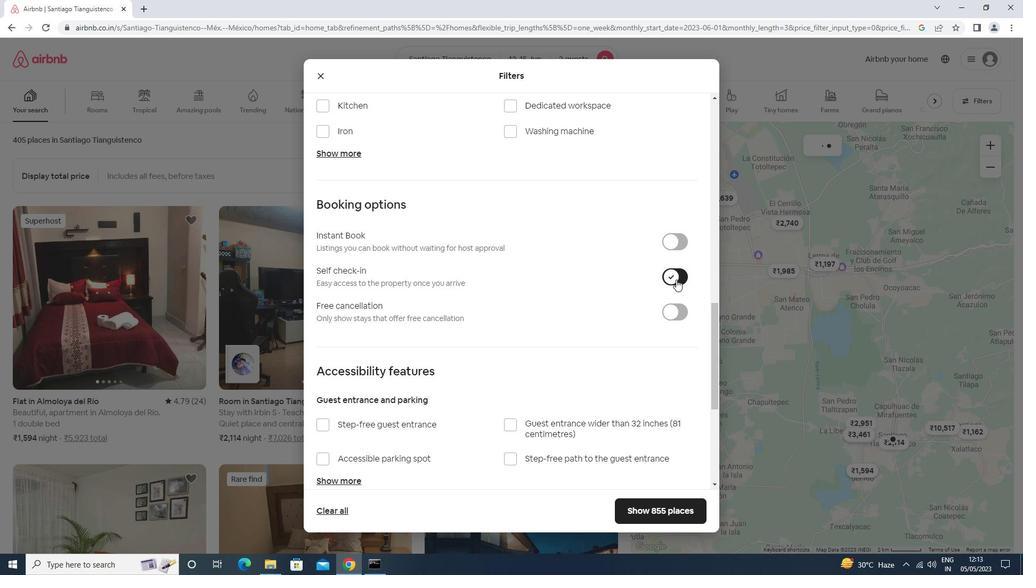 
Action: Mouse scrolled (675, 279) with delta (0, 0)
Screenshot: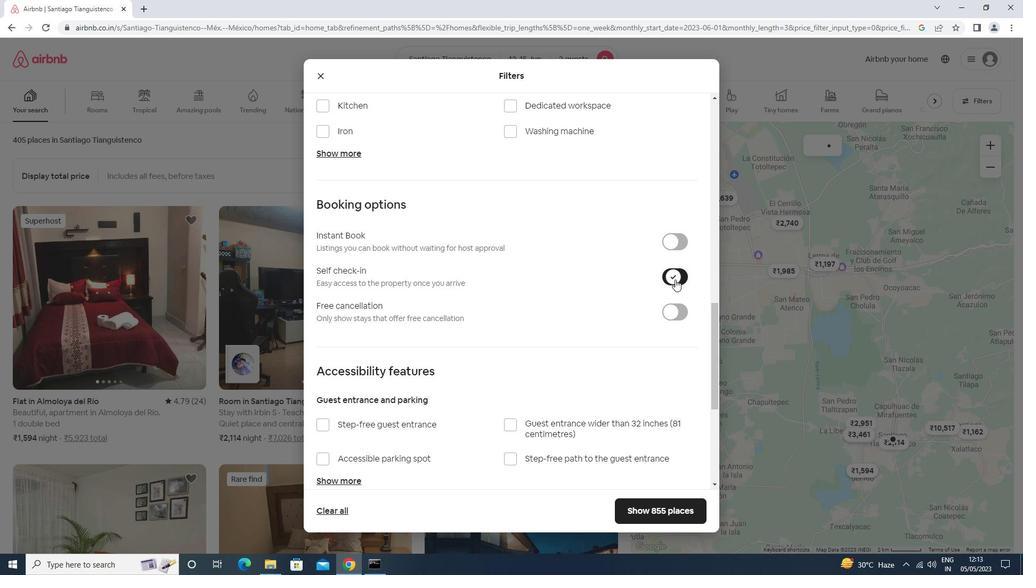 
Action: Mouse scrolled (675, 279) with delta (0, 0)
Screenshot: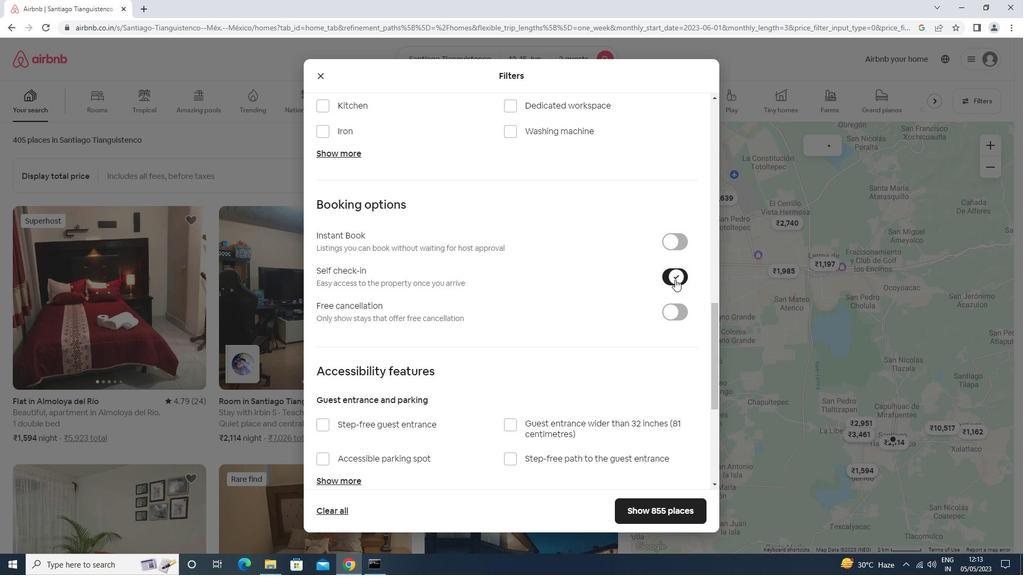 
Action: Mouse scrolled (675, 279) with delta (0, 0)
Screenshot: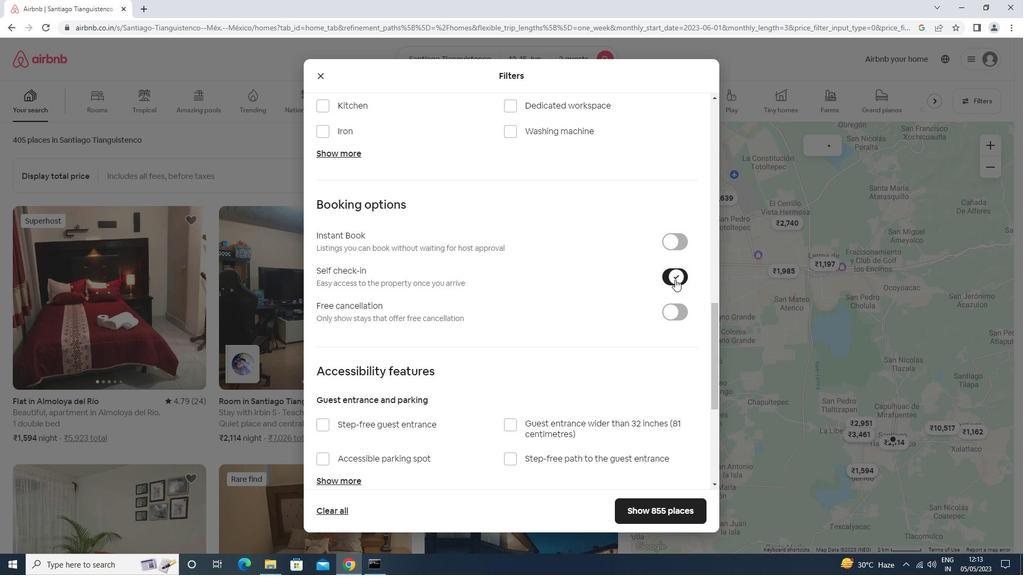 
Action: Mouse scrolled (675, 279) with delta (0, 0)
Screenshot: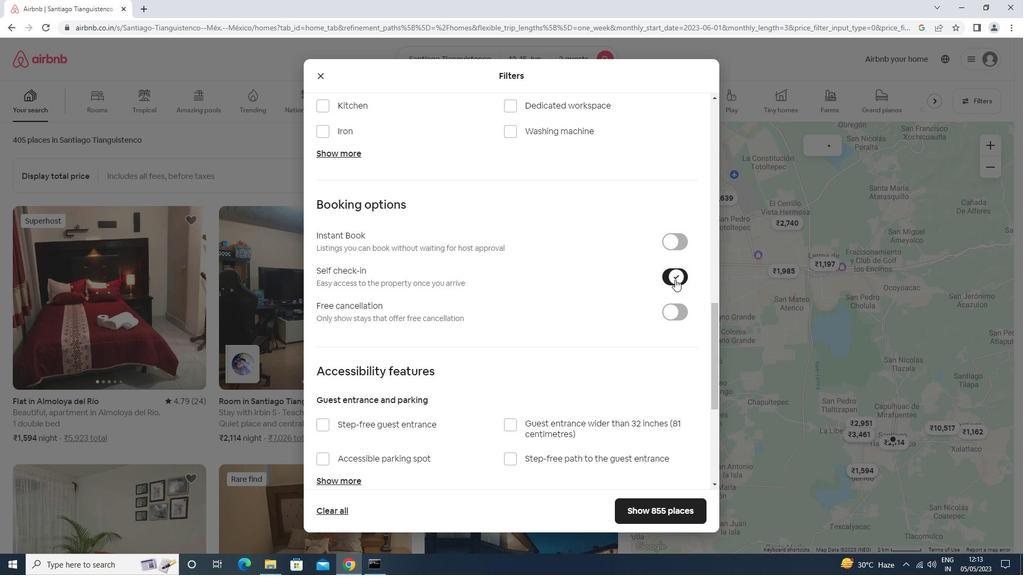 
Action: Mouse scrolled (675, 279) with delta (0, 0)
Screenshot: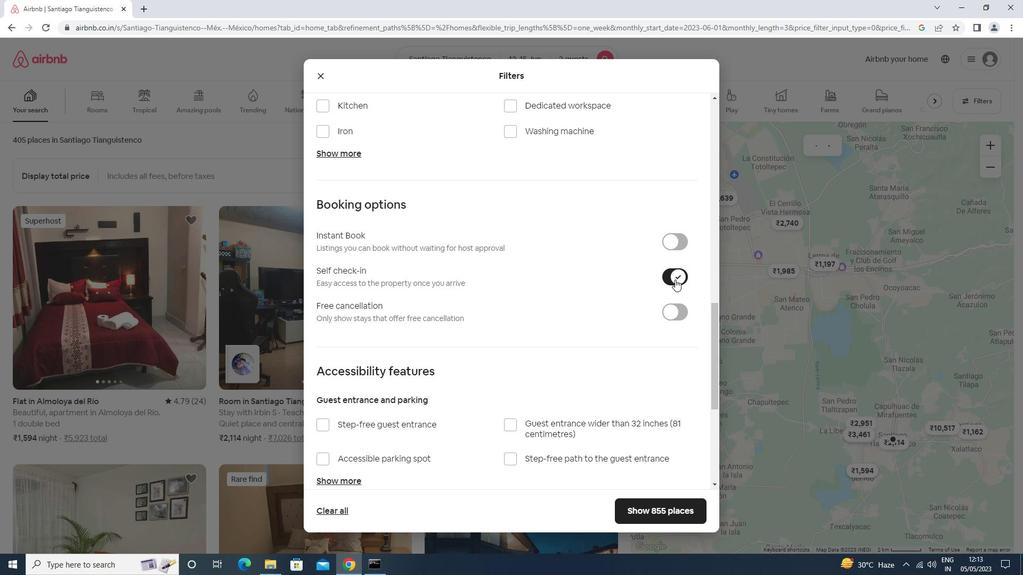
Action: Mouse scrolled (675, 279) with delta (0, 0)
Screenshot: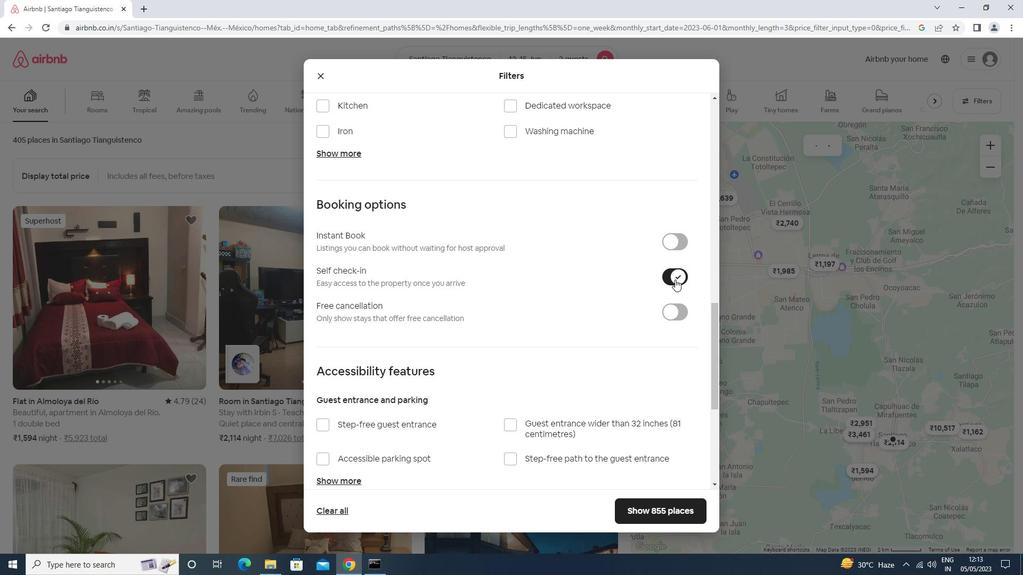 
Action: Mouse moved to (372, 411)
Screenshot: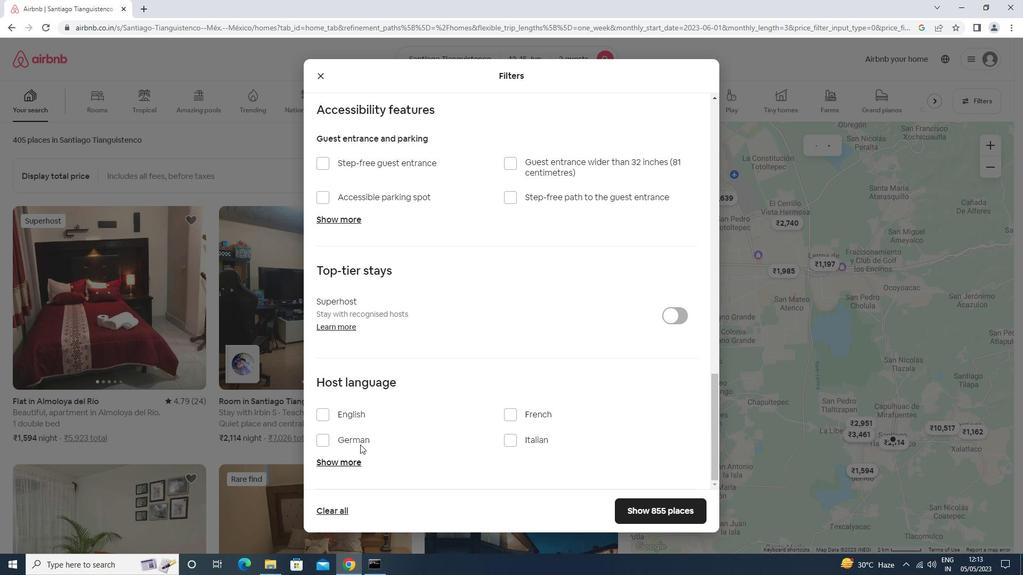 
Action: Mouse pressed left at (372, 411)
Screenshot: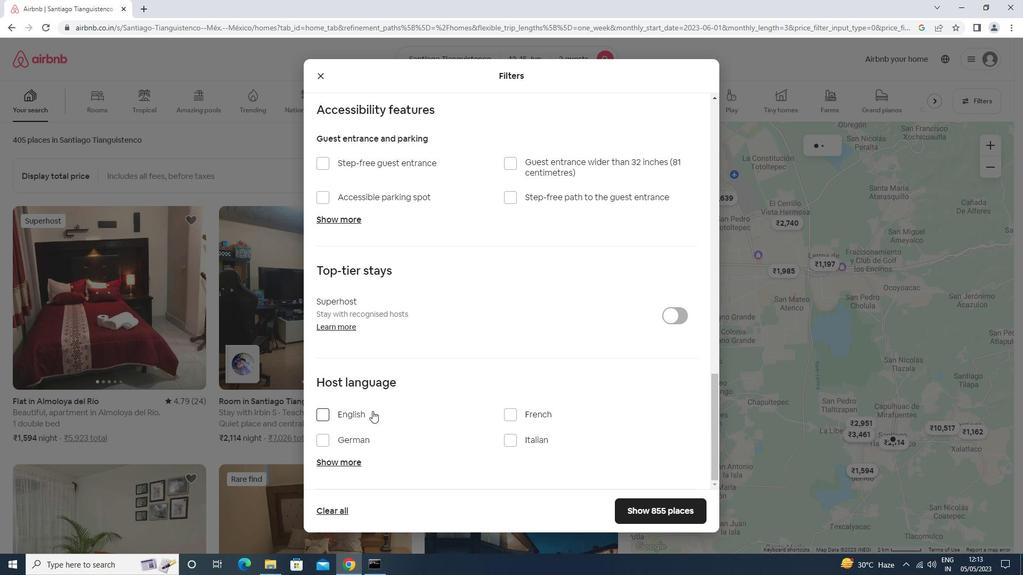 
Action: Mouse moved to (628, 500)
Screenshot: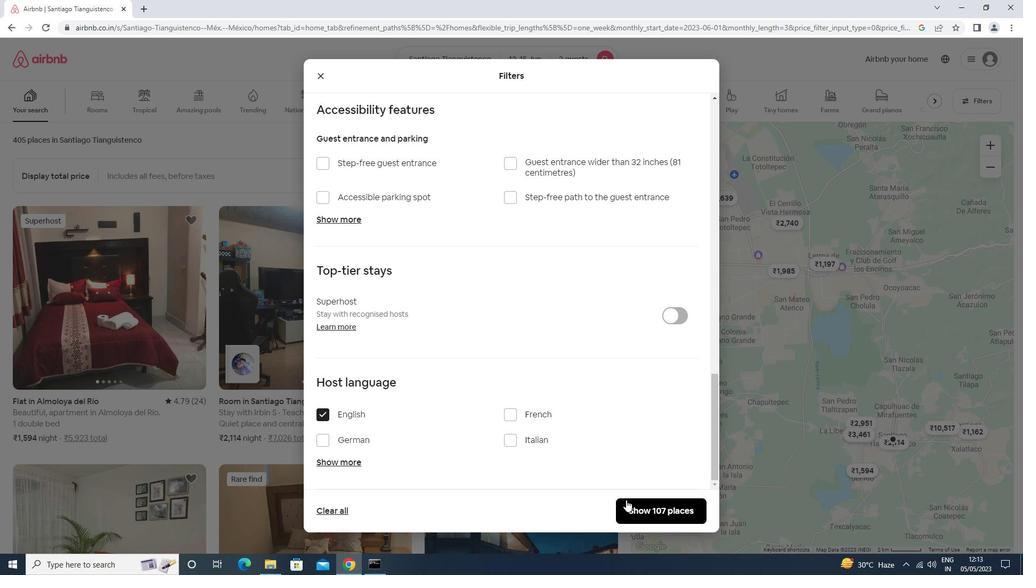 
Action: Mouse pressed left at (628, 500)
Screenshot: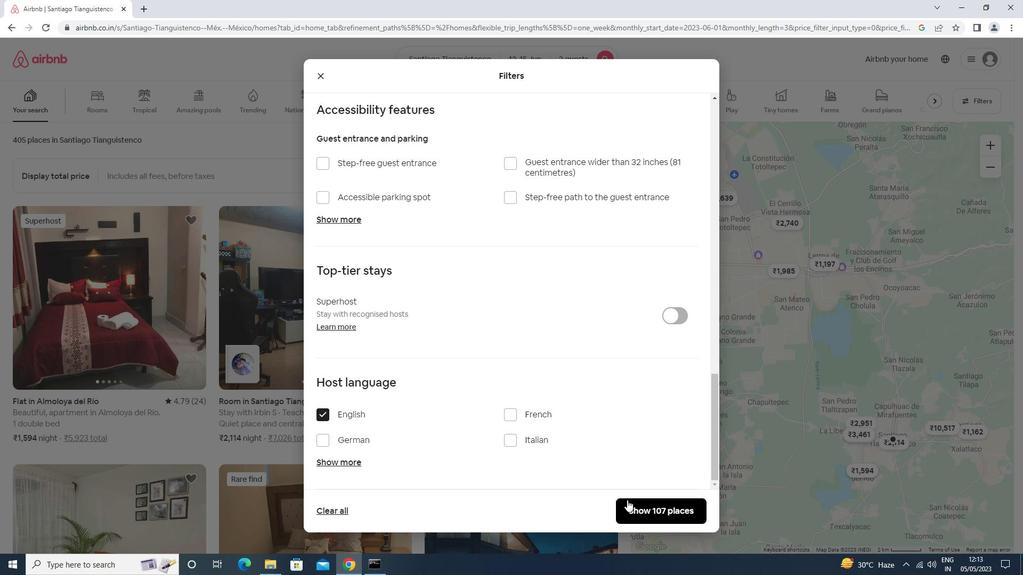 
